 Task: Create an event for  haircut on Friday at 11:00 AM.
Action: Mouse moved to (122, 130)
Screenshot: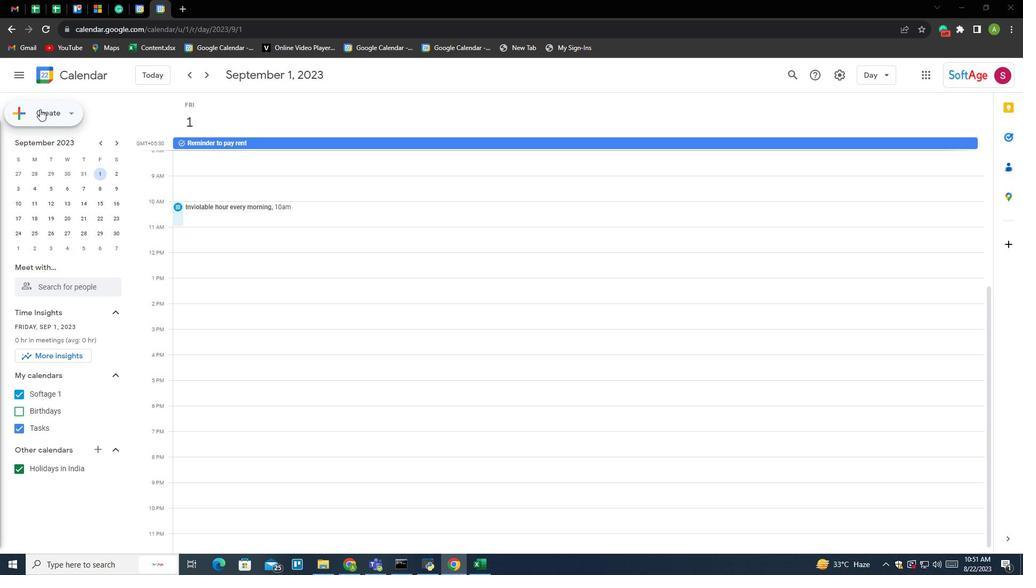 
Action: Mouse pressed left at (122, 130)
Screenshot: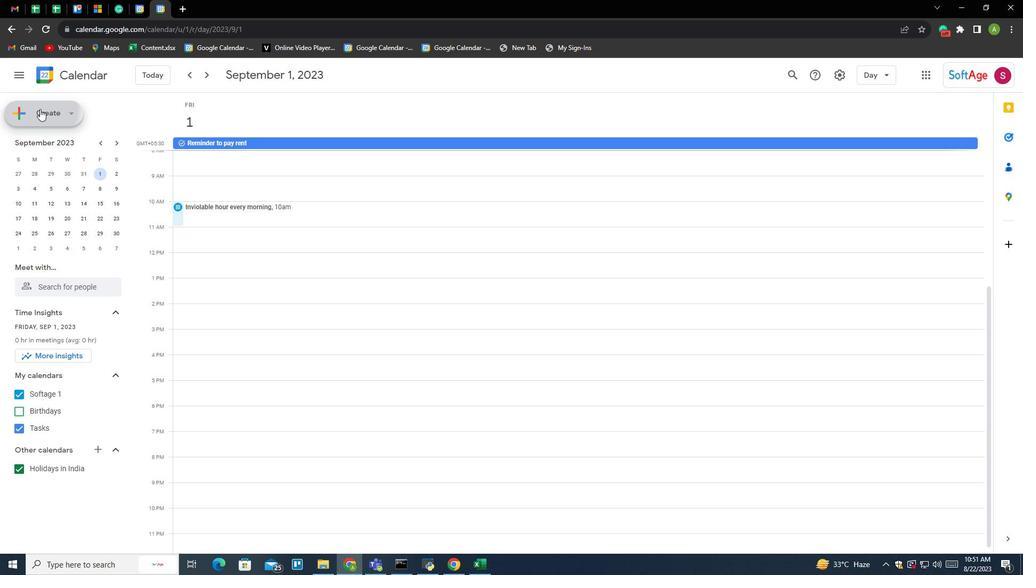 
Action: Mouse moved to (111, 159)
Screenshot: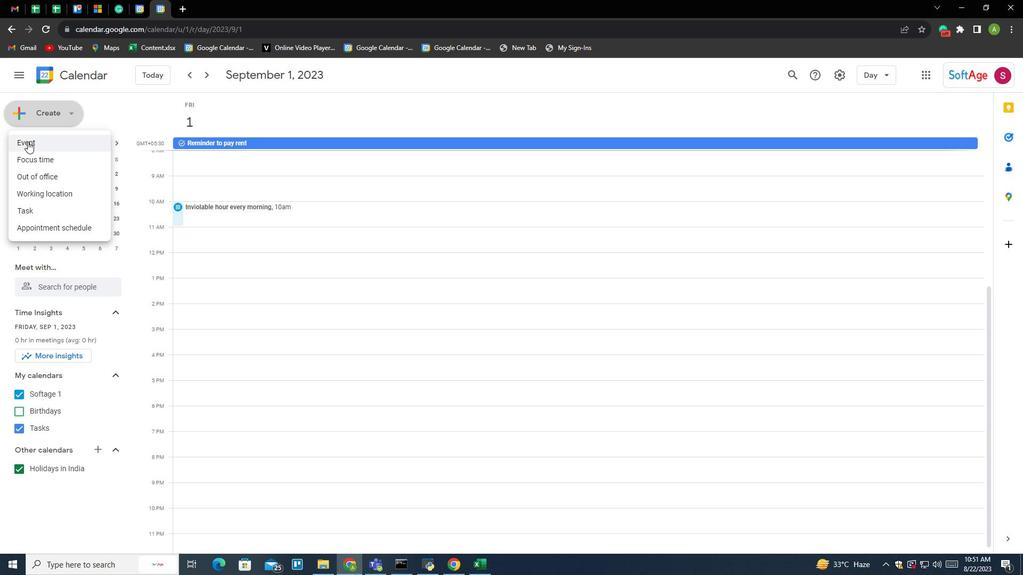 
Action: Mouse pressed left at (111, 159)
Screenshot: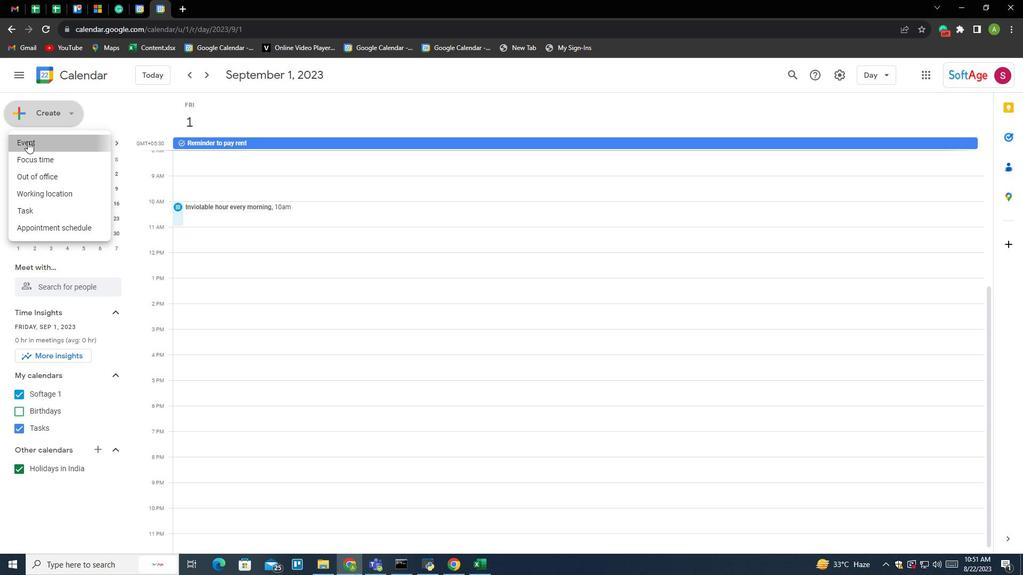 
Action: Mouse moved to (650, 421)
Screenshot: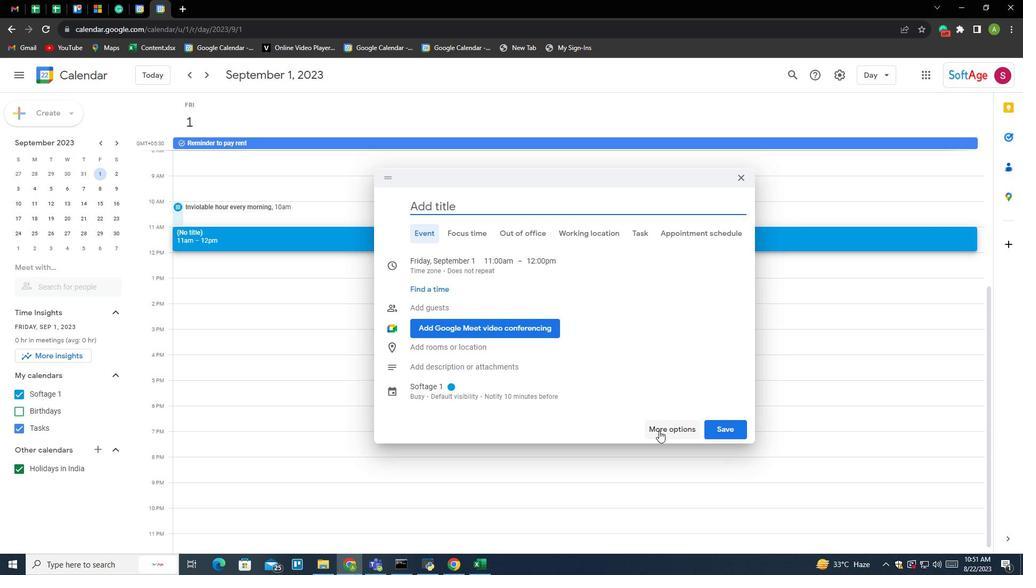 
Action: Mouse pressed left at (650, 421)
Screenshot: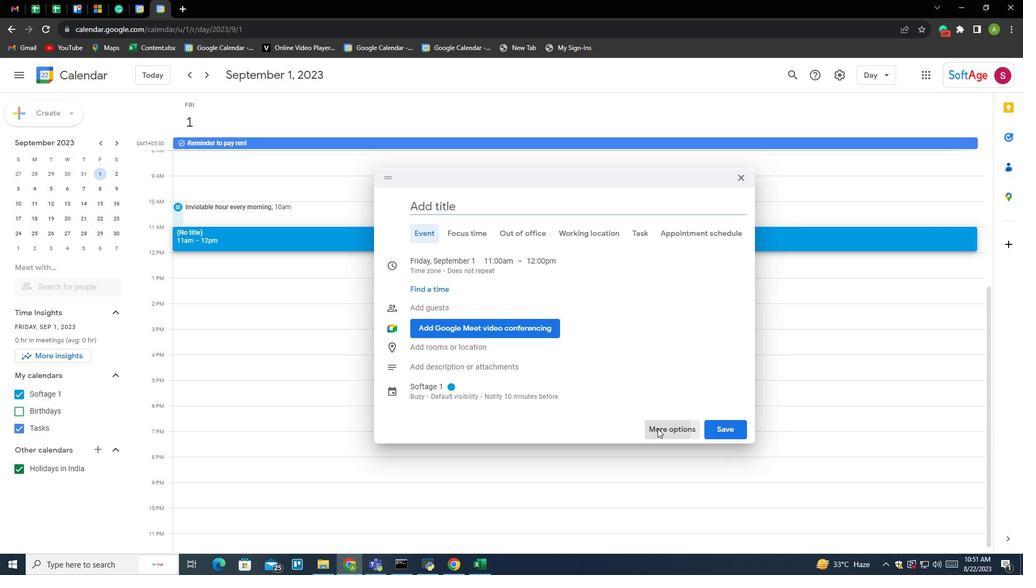 
Action: Mouse moved to (253, 110)
Screenshot: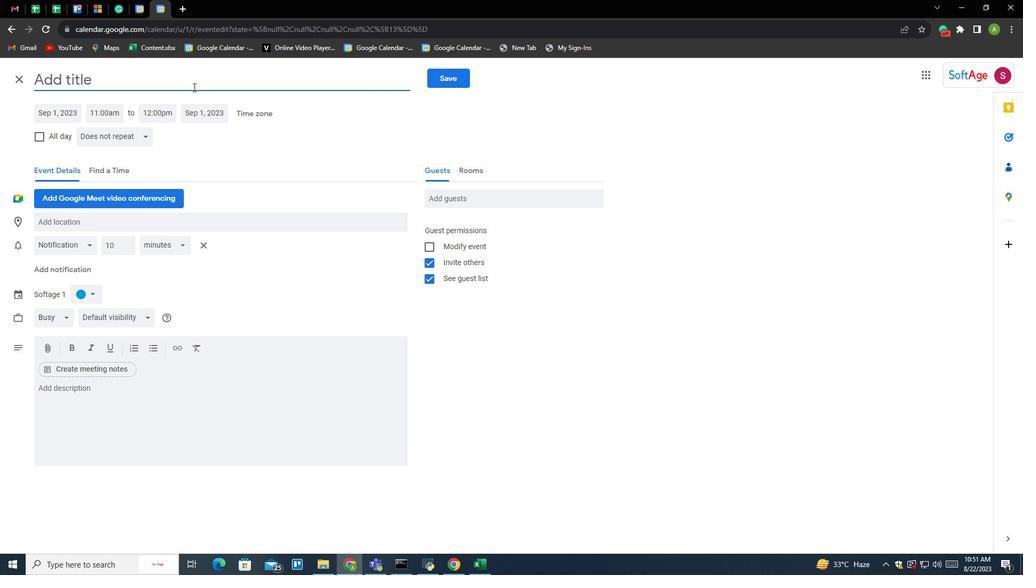 
Action: Mouse pressed left at (253, 110)
Screenshot: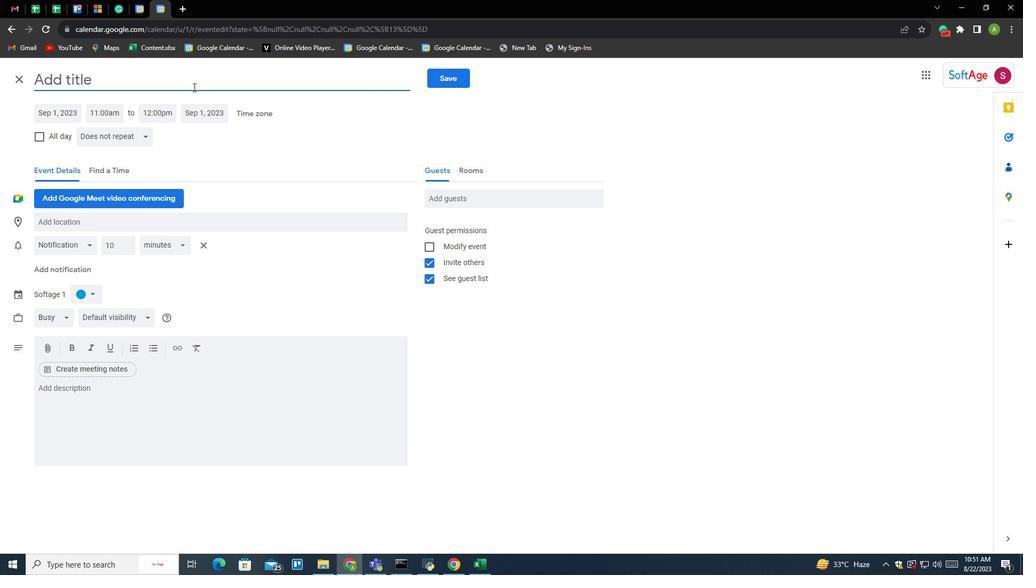 
Action: Key pressed <Key.shift>Hair<Key.space><Key.shift>Salon<Key.space>appointment
Screenshot: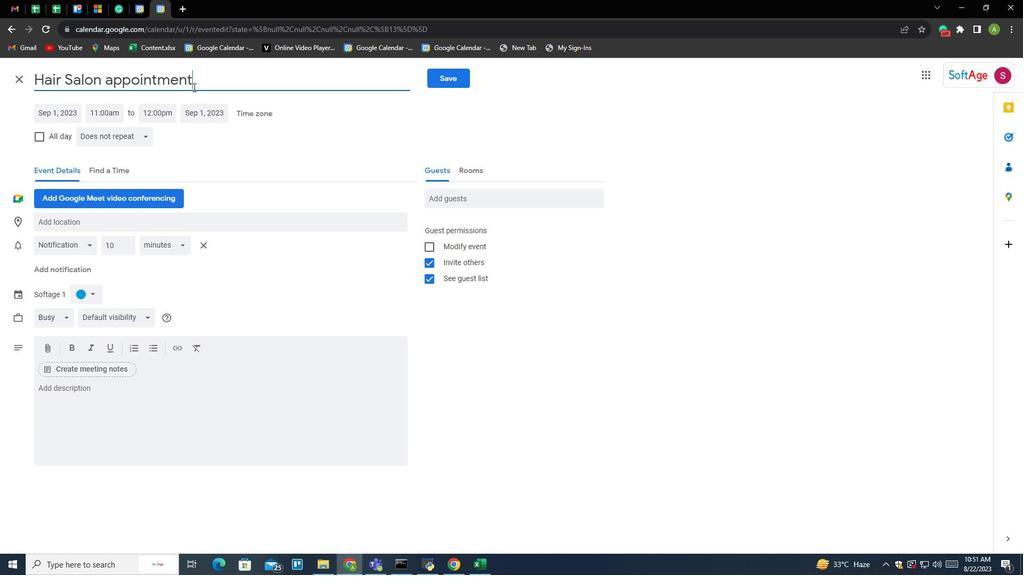
Action: Mouse moved to (140, 136)
Screenshot: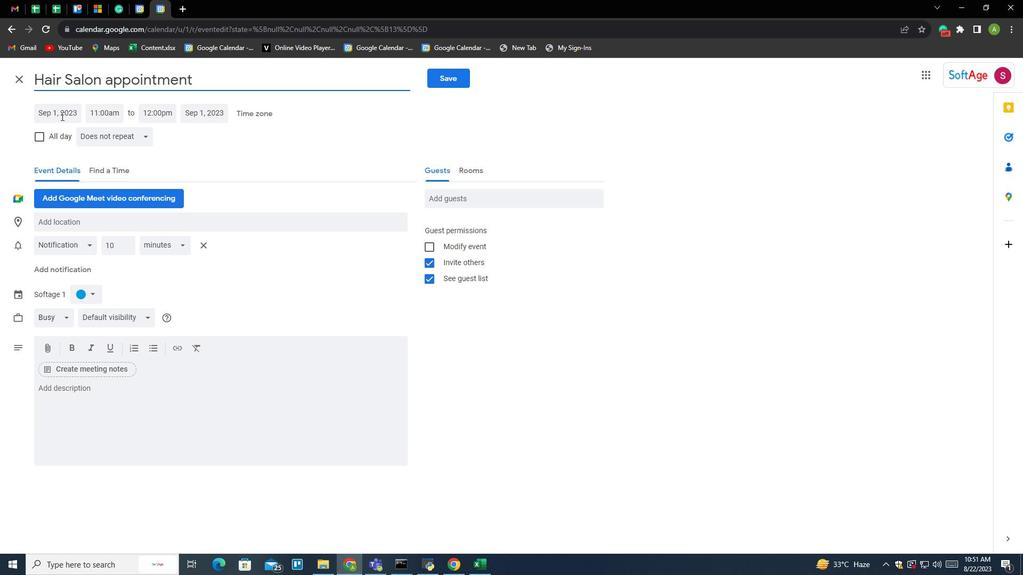
Action: Mouse pressed left at (140, 136)
Screenshot: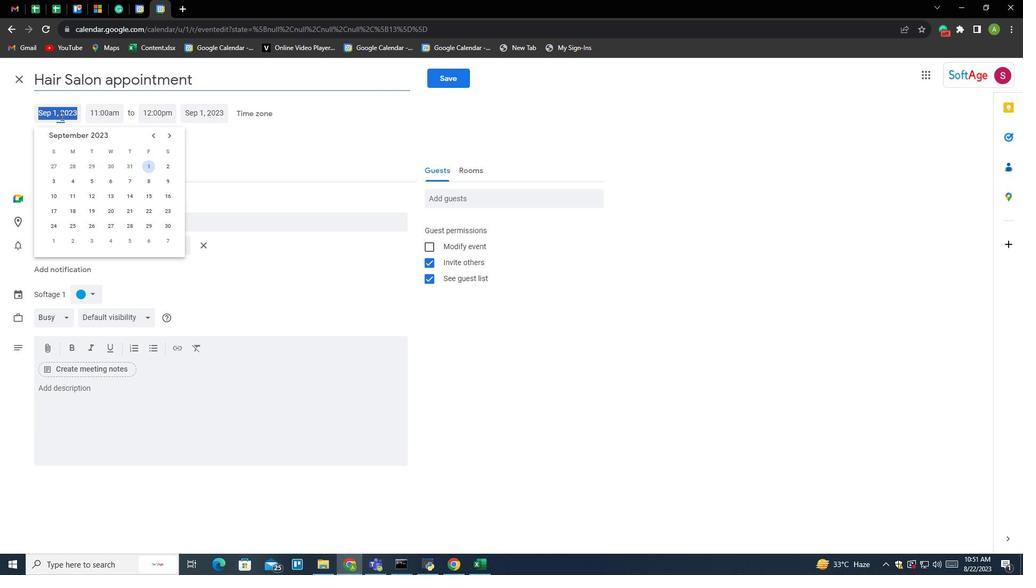 
Action: Mouse moved to (318, 167)
Screenshot: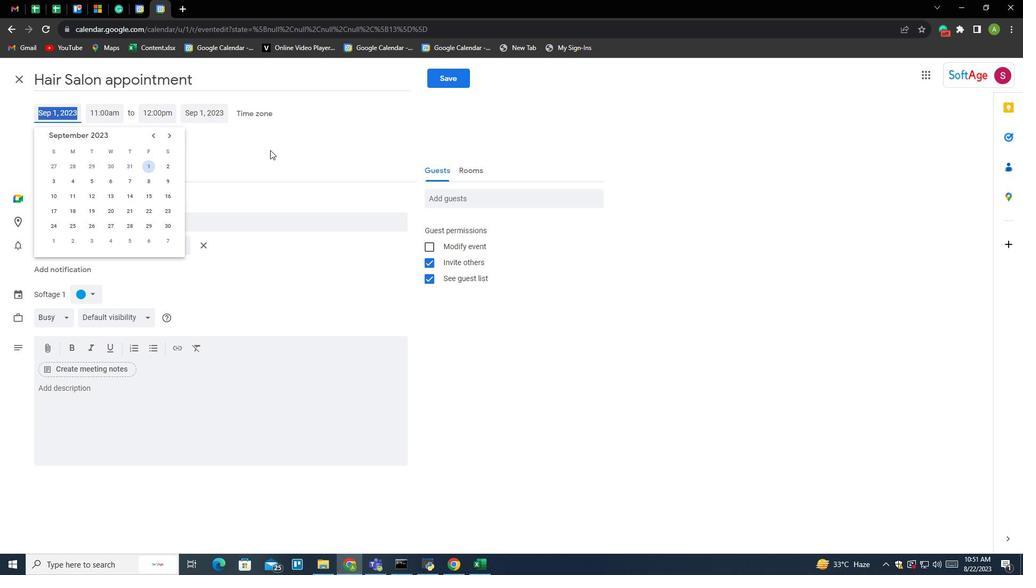 
Action: Mouse pressed left at (318, 167)
Screenshot: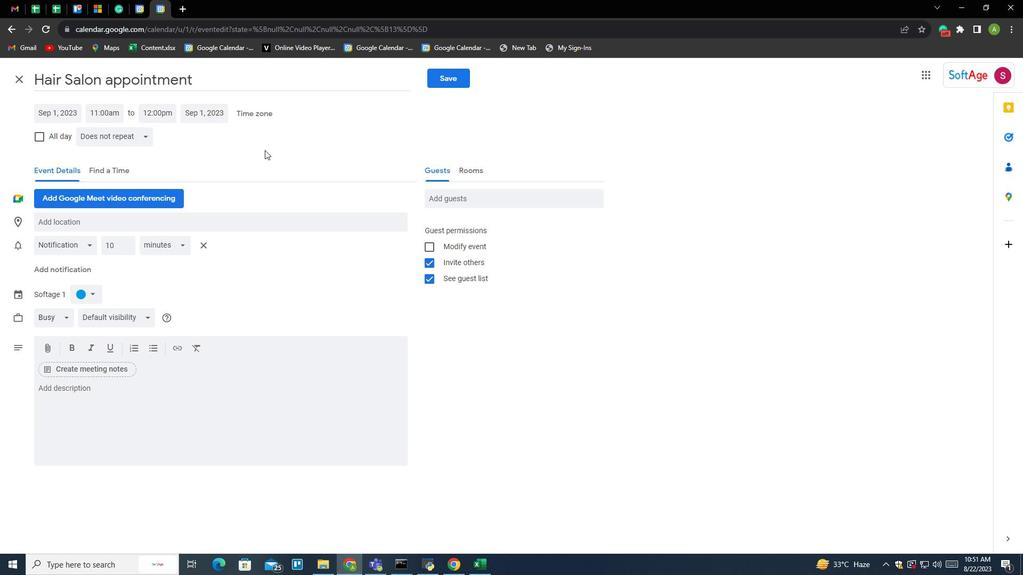 
Action: Mouse moved to (292, 169)
Screenshot: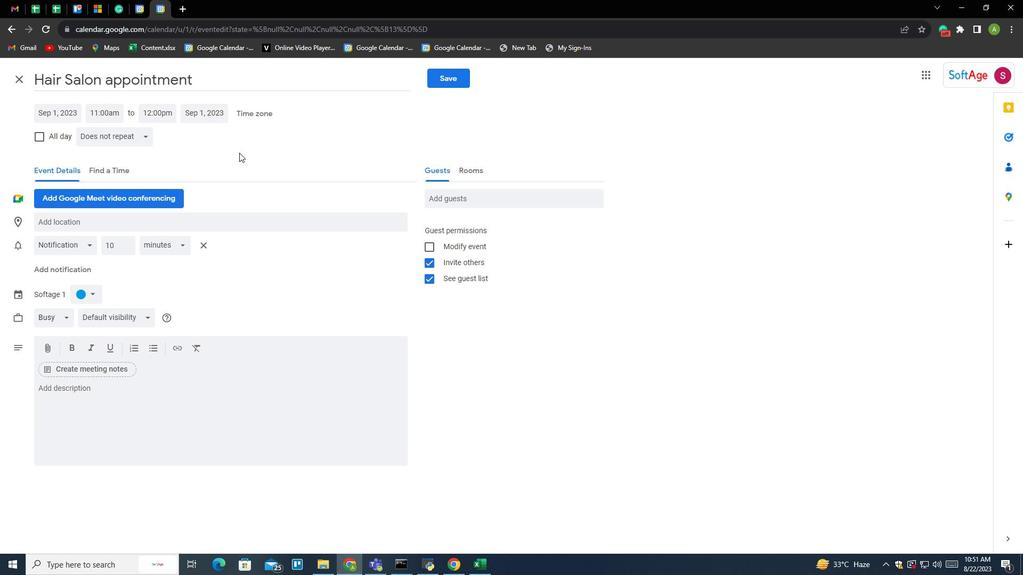 
Action: Mouse pressed left at (292, 169)
Screenshot: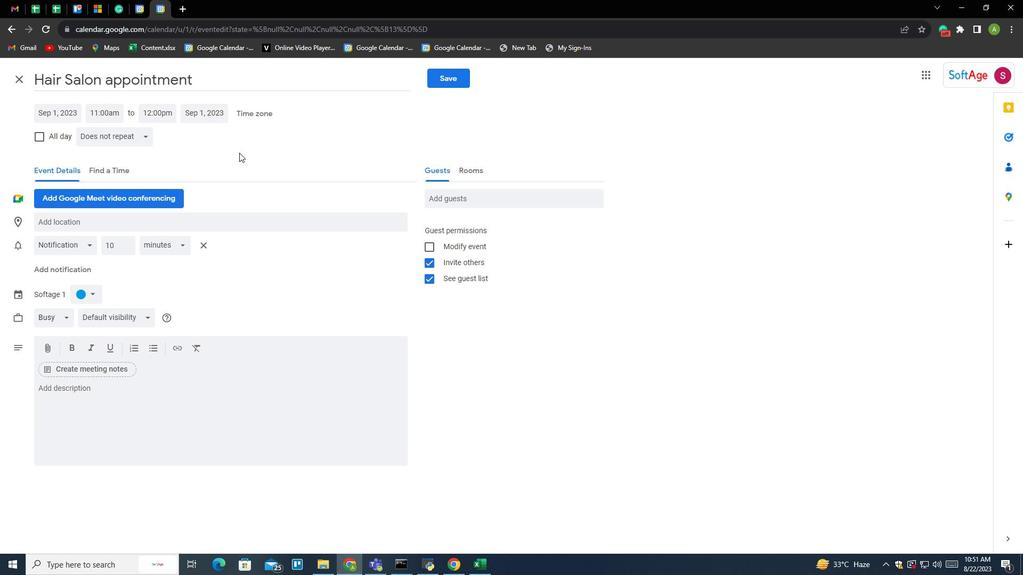 
Action: Mouse moved to (183, 233)
Screenshot: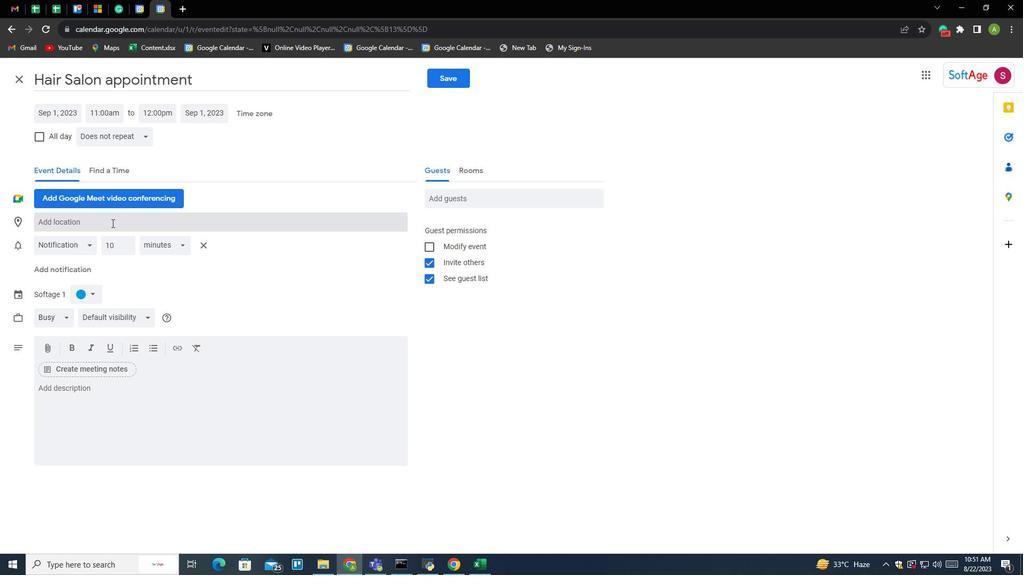 
Action: Mouse pressed left at (183, 233)
Screenshot: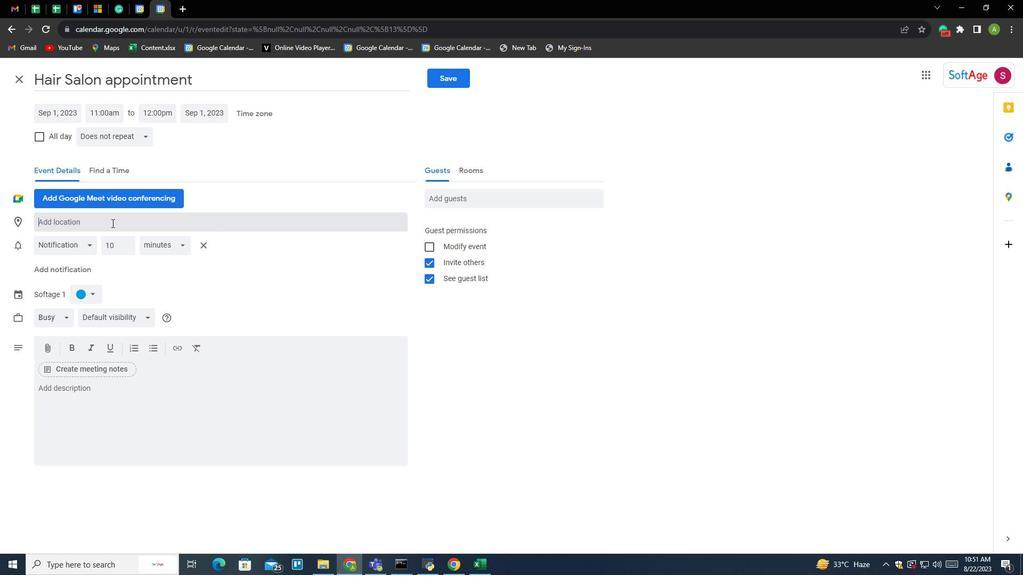 
Action: Key pressed <Key.shift>Cut<Key.space><Key.shift><Key.shift><Key.shift><Key.shift><Key.shift><Key.shift><Key.shift><Key.shift><Key.shift><Key.shift><Key.shift><Key.shift><Key.shift><Key.shift><Key.shift><Key.shift><Key.shift>&<Key.space><Key.shift>Sah<Key.backspace><Key.backspace>have<Key.down><Key.enter>
Screenshot: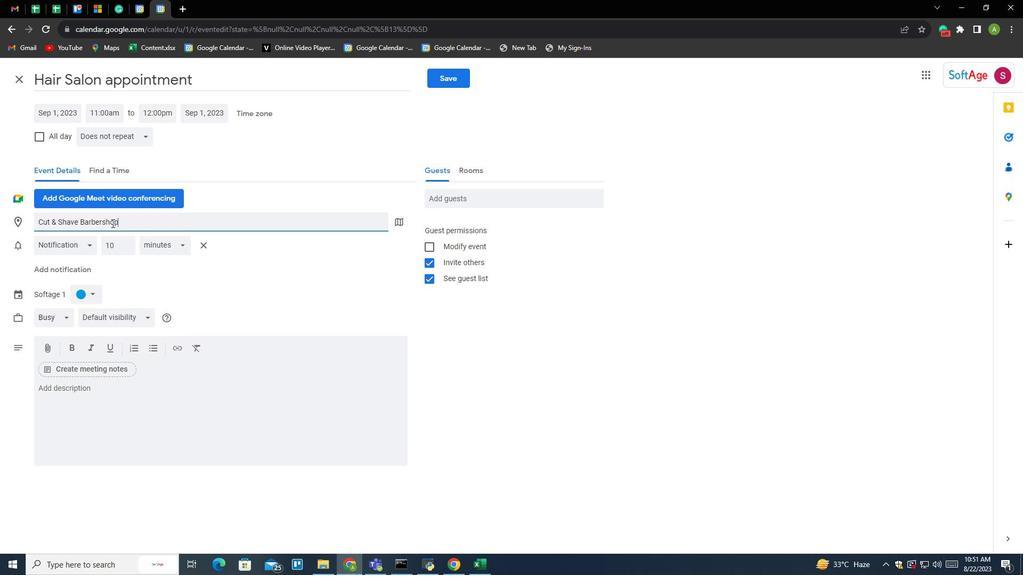 
Action: Mouse moved to (168, 300)
Screenshot: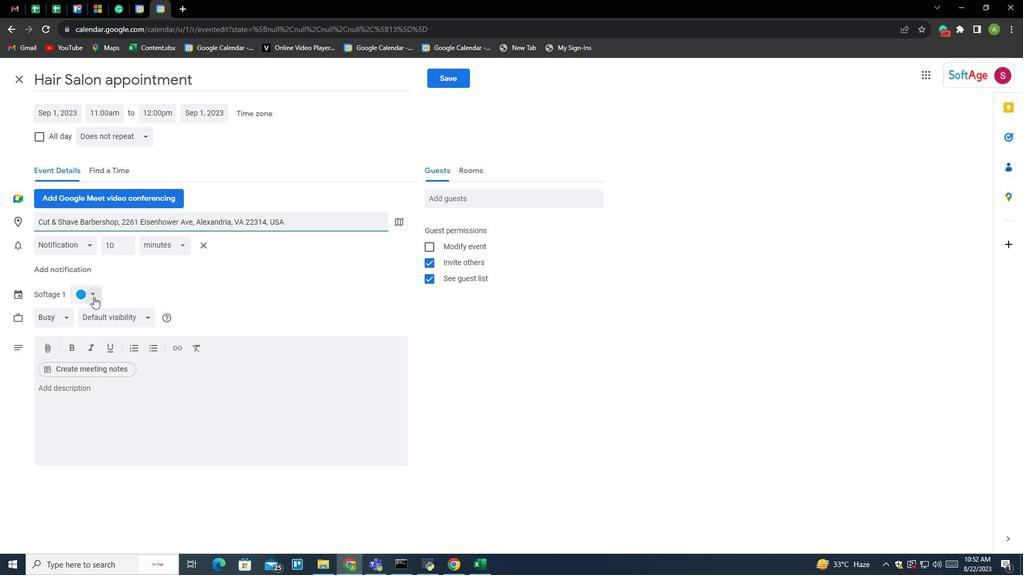 
Action: Mouse pressed left at (168, 300)
Screenshot: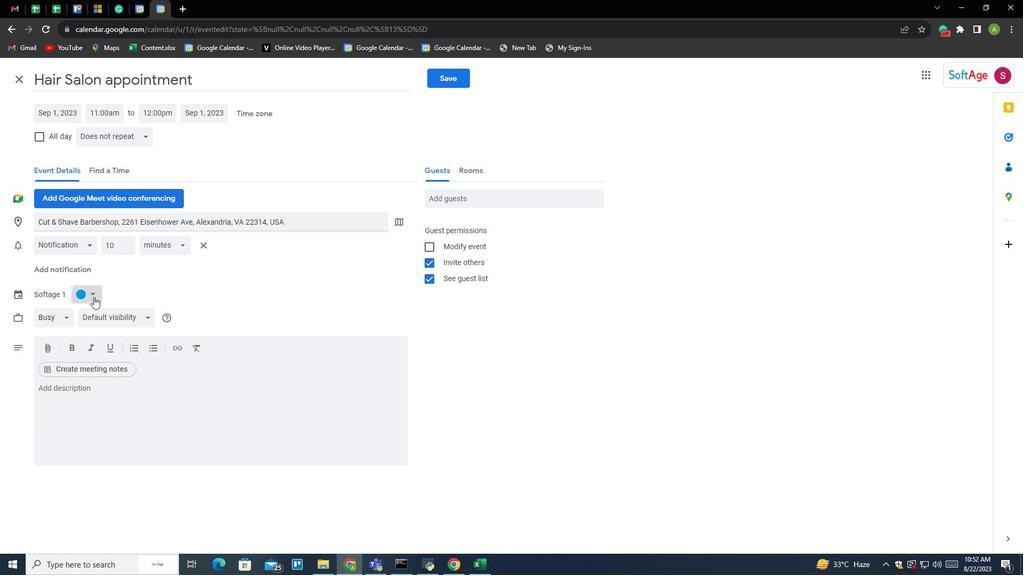 
Action: Mouse moved to (169, 312)
Screenshot: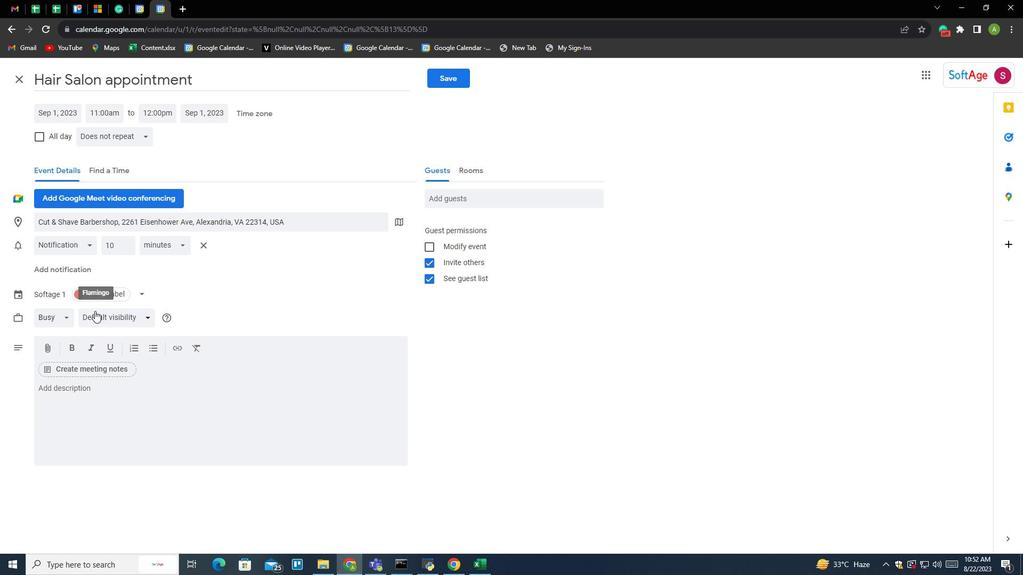 
Action: Mouse pressed left at (169, 312)
Screenshot: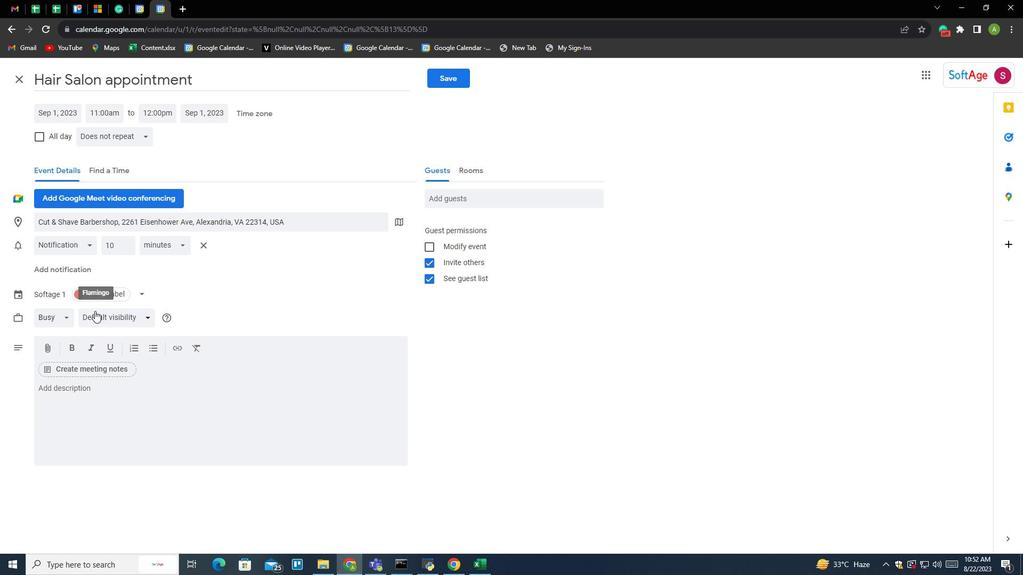 
Action: Mouse moved to (176, 296)
Screenshot: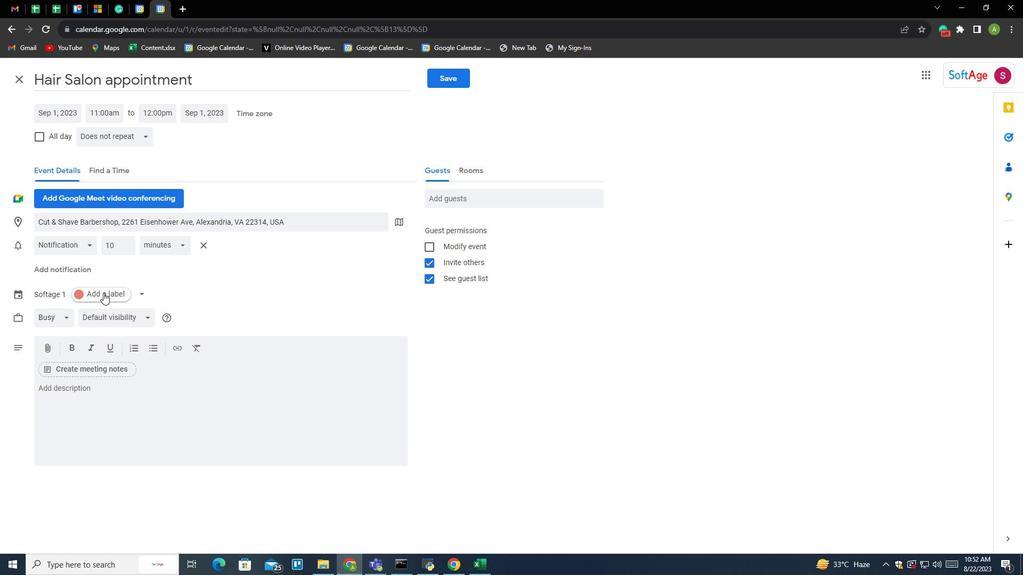 
Action: Mouse pressed left at (176, 296)
Screenshot: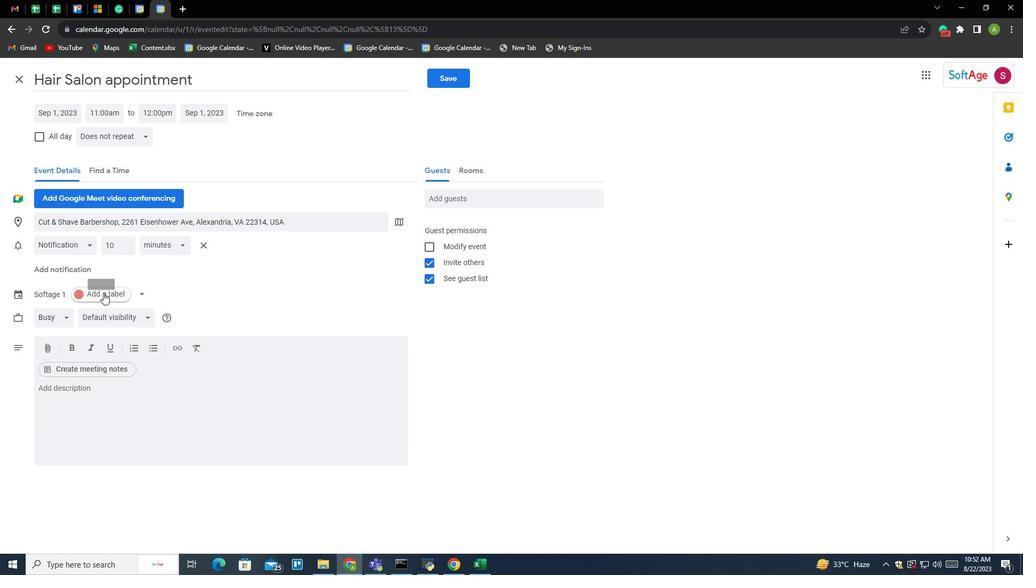 
Action: Mouse moved to (599, 380)
Screenshot: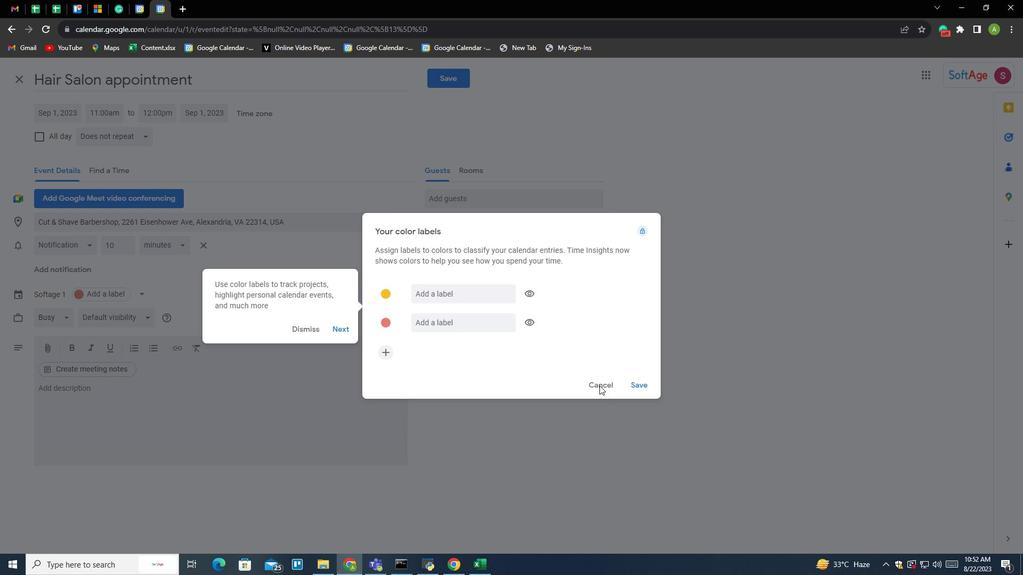 
Action: Mouse pressed left at (599, 380)
Screenshot: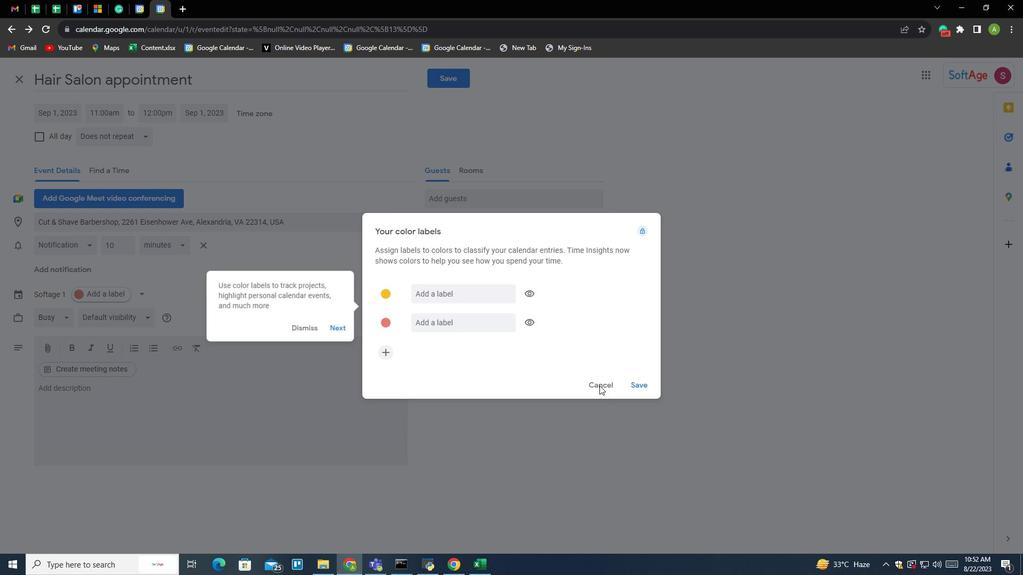 
Action: Mouse moved to (462, 323)
Screenshot: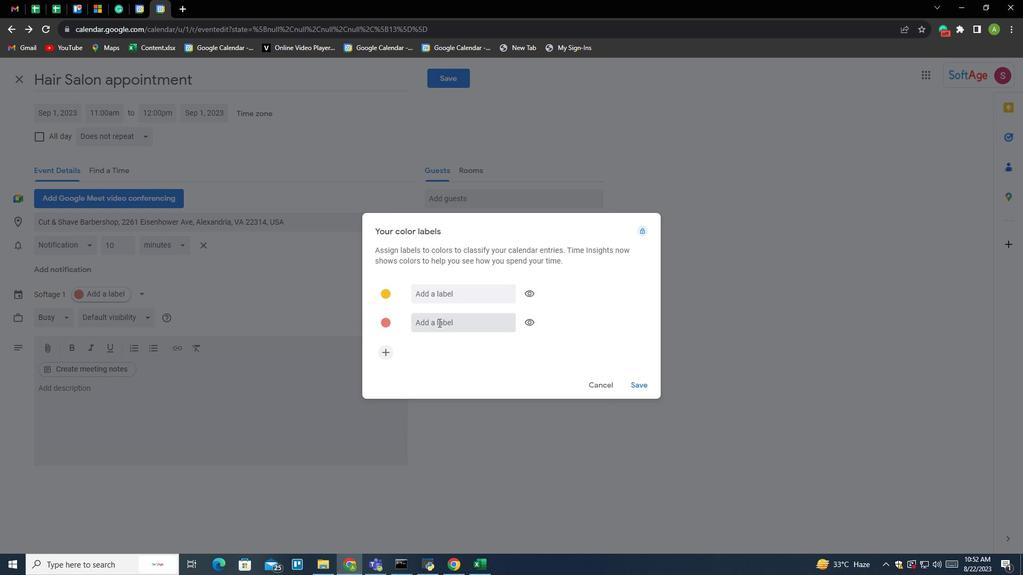 
Action: Mouse pressed left at (462, 323)
Screenshot: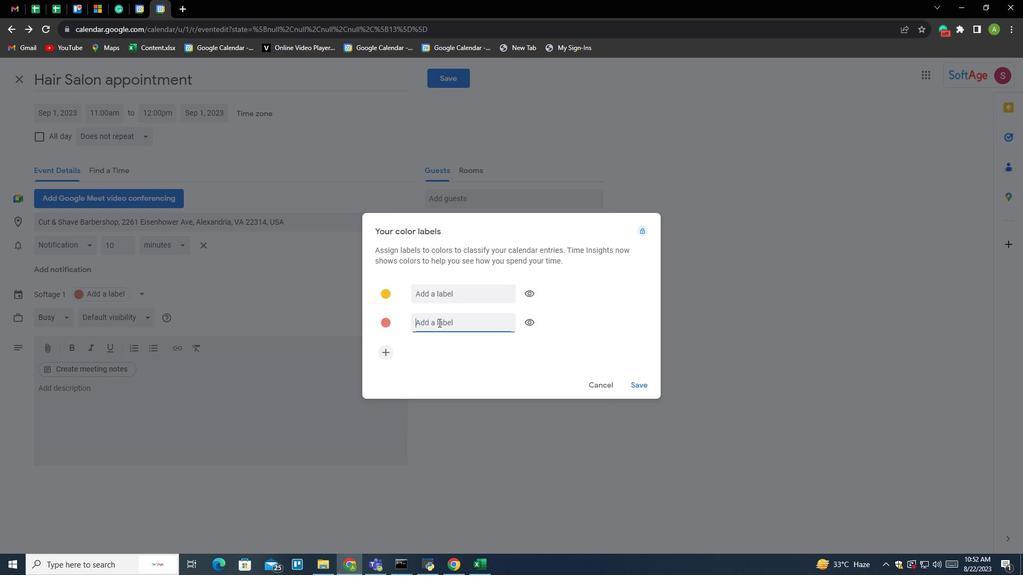 
Action: Mouse moved to (456, 320)
Screenshot: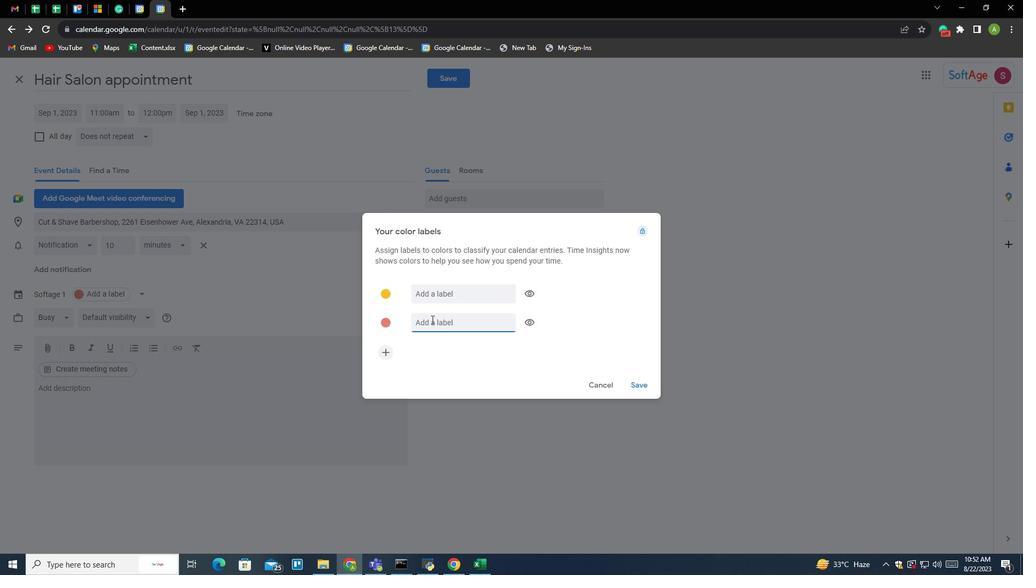 
Action: Key pressed <Key.shift>Imprtant
Screenshot: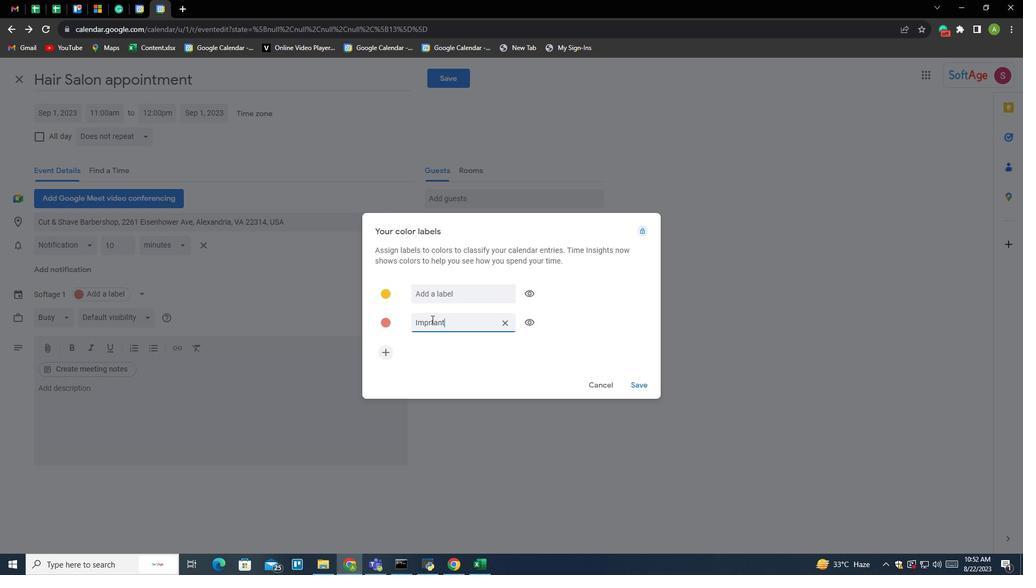 
Action: Mouse moved to (451, 322)
Screenshot: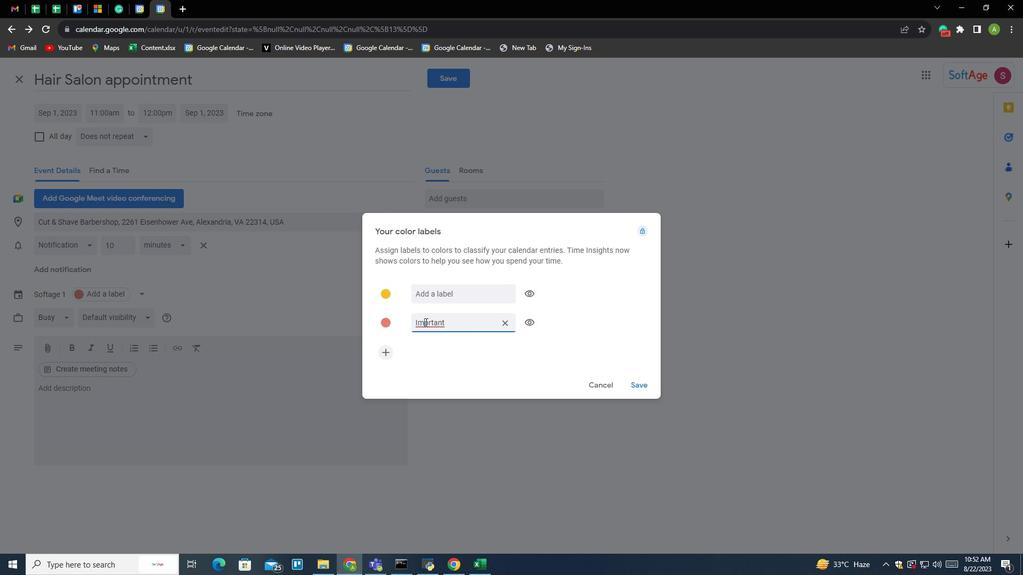 
Action: Mouse pressed left at (451, 322)
Screenshot: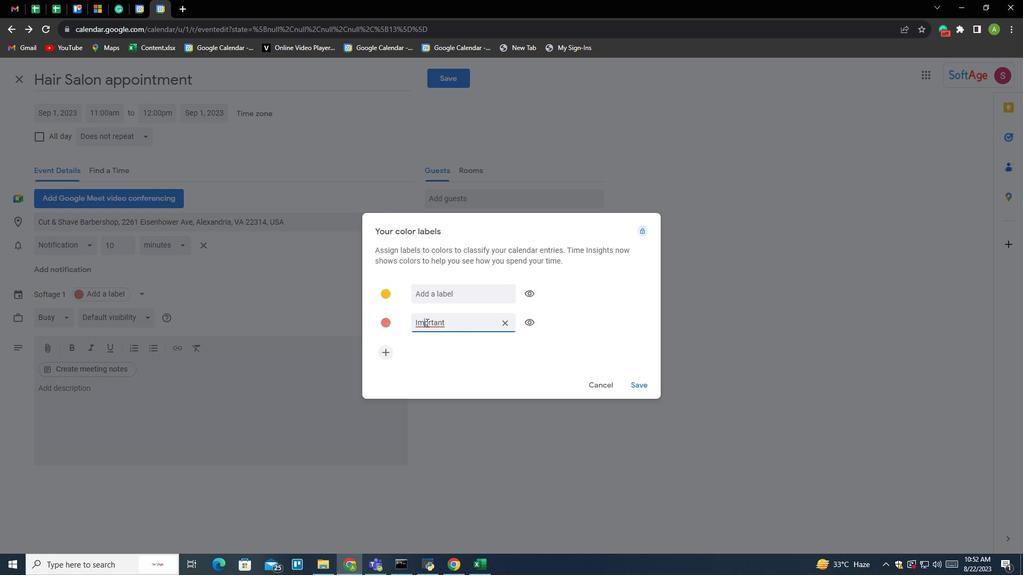 
Action: Mouse moved to (459, 327)
Screenshot: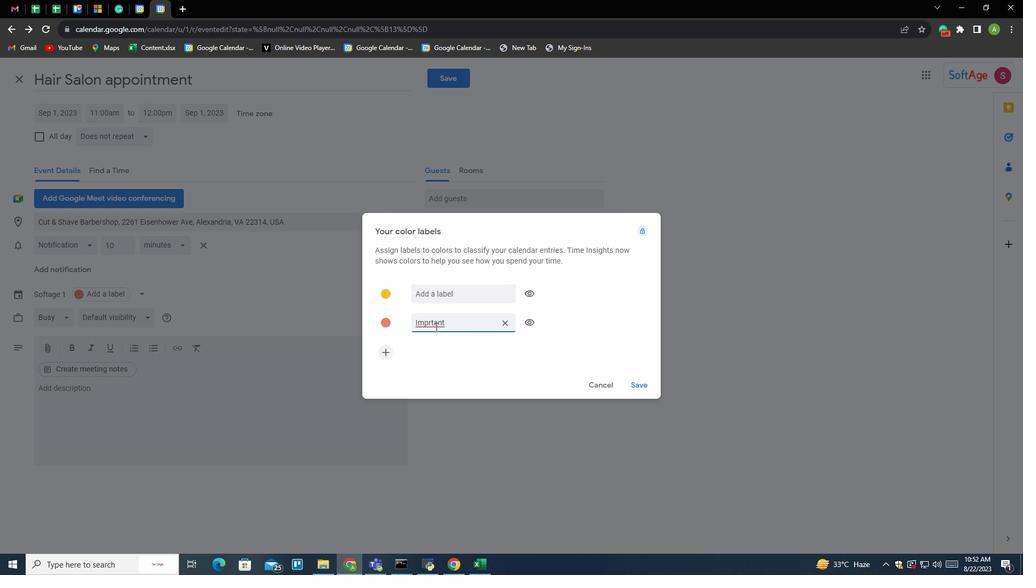 
Action: Key pressed <Key.right>o
Screenshot: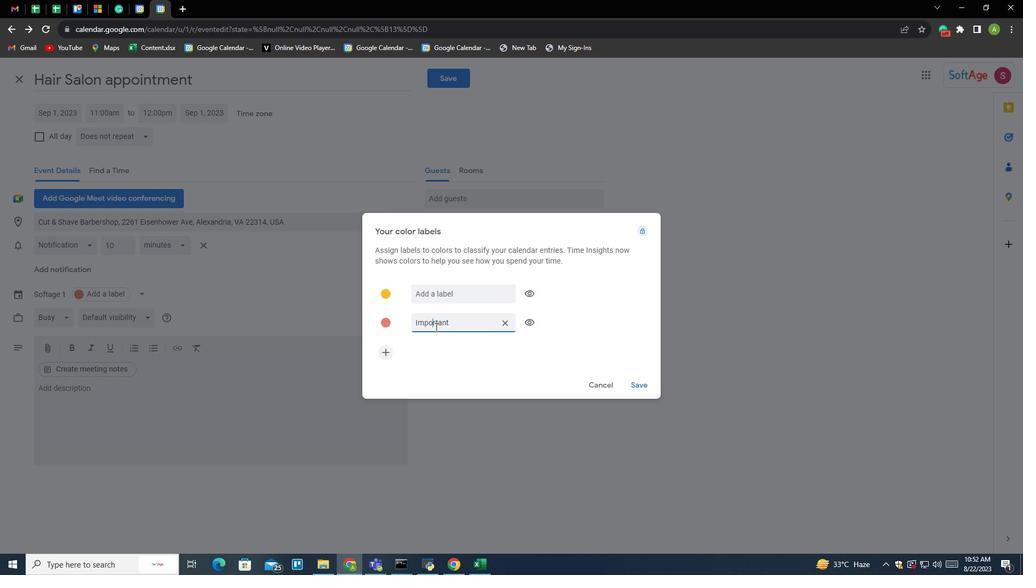 
Action: Mouse moved to (629, 338)
Screenshot: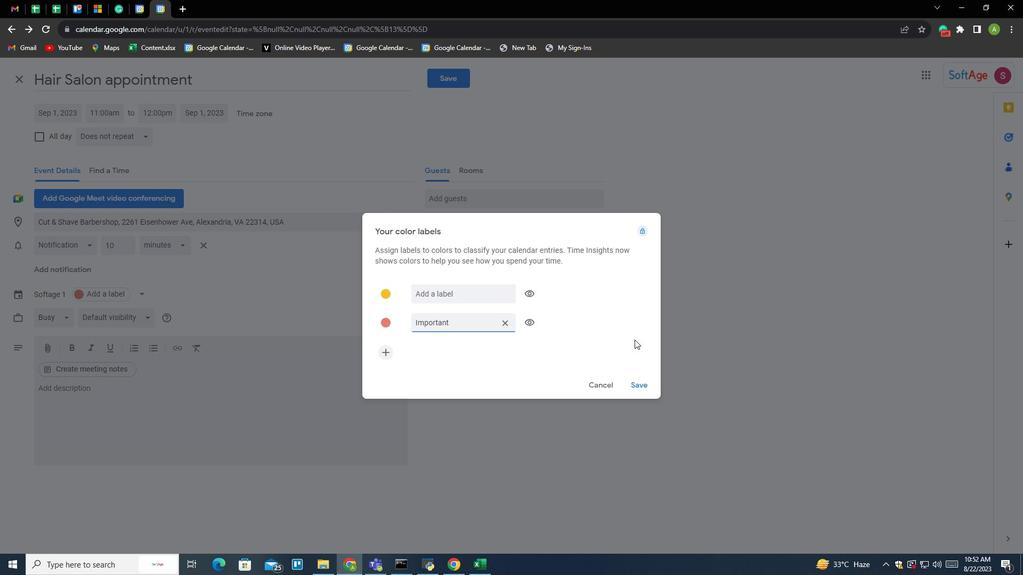 
Action: Mouse pressed left at (629, 338)
Screenshot: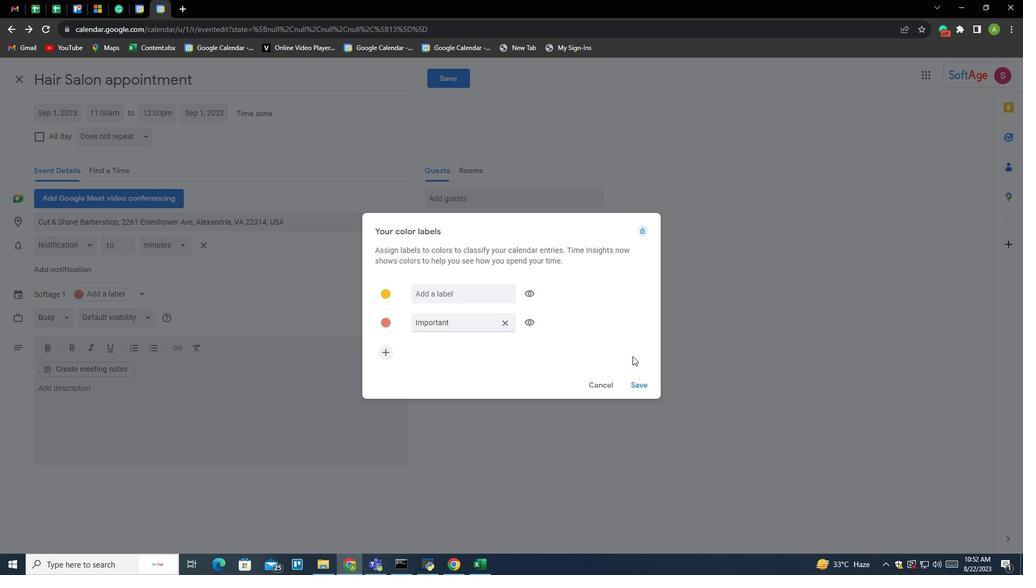 
Action: Mouse moved to (630, 382)
Screenshot: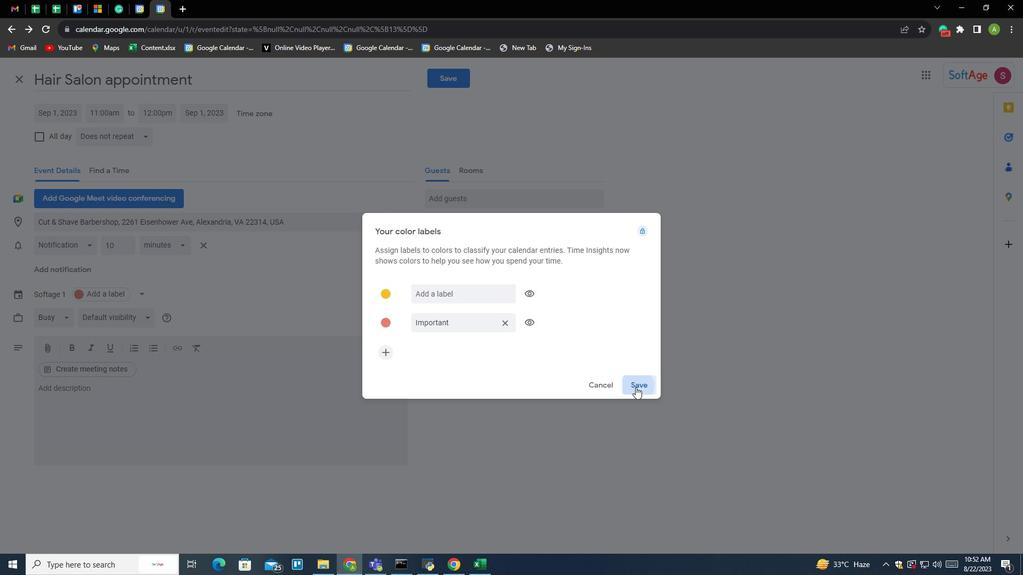 
Action: Mouse pressed left at (630, 382)
Screenshot: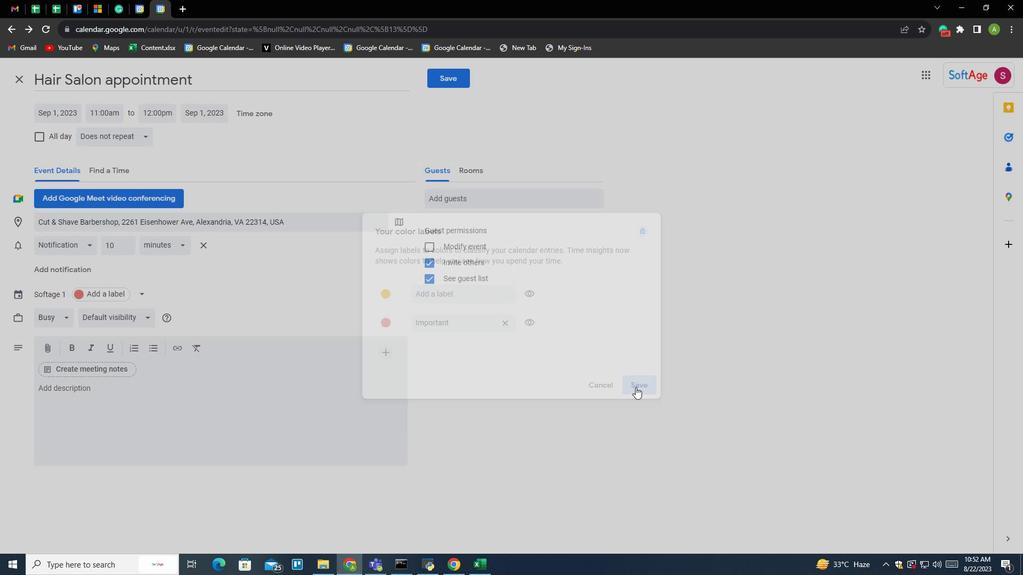 
Action: Mouse moved to (161, 380)
Screenshot: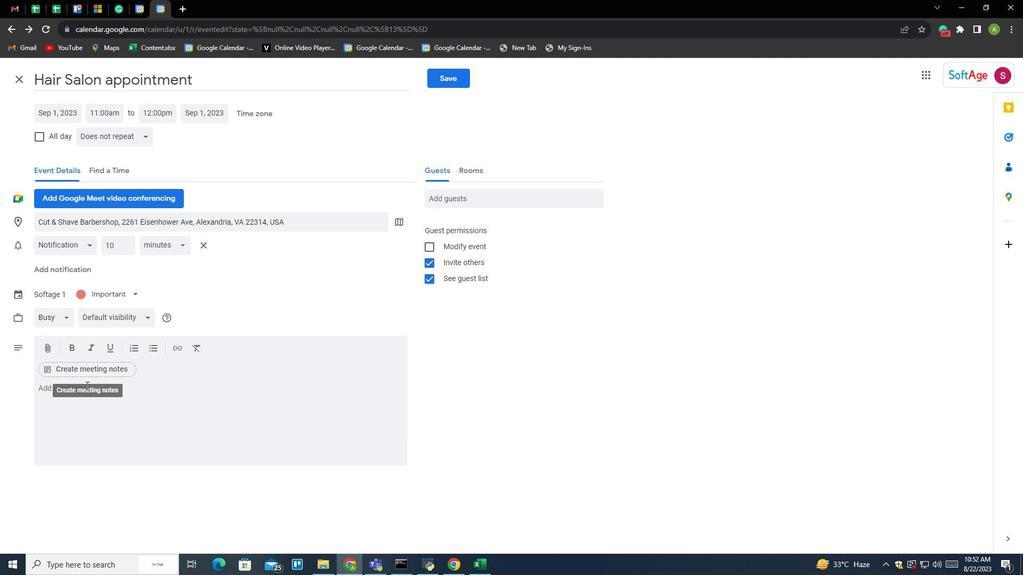 
Action: Mouse pressed left at (161, 380)
Screenshot: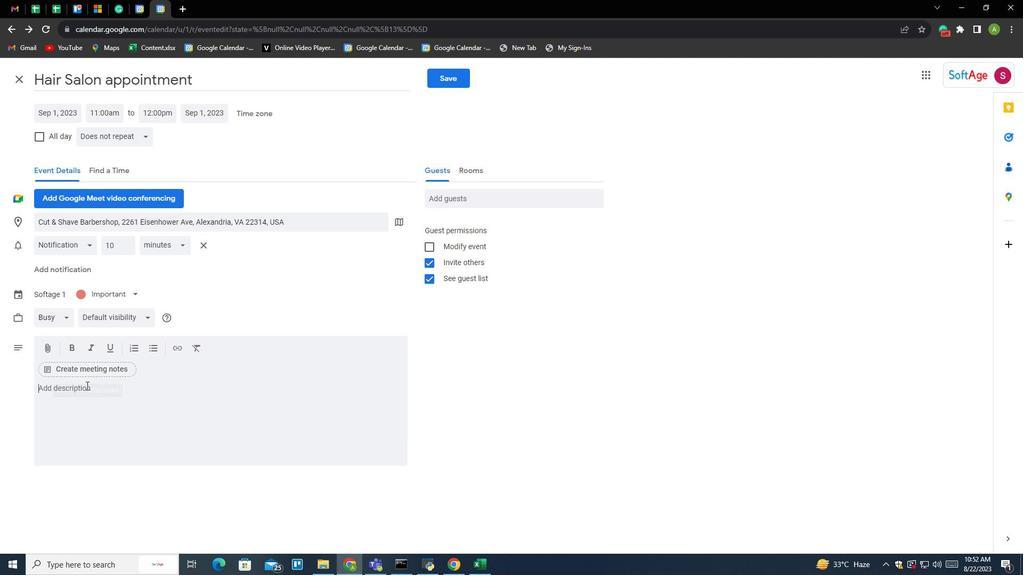 
Action: Key pressed <Key.shift>Call<Key.space>the<Key.space><Key.shift>Hair<Key.space><Key.shift>Salon<Key.shift>:<Key.space><Key.shift>Look<Key.space>up<Key.space>phone<Key.space>number<Key.space>of<Key.space>the<Key.space>hair<Key.space>salon<Key.space>you<Key.space>want<Key.space>to<Key.space>i<Key.backspace>cis<Key.backspace><Key.backspace><Key.backspace>vist<Key.backspace>it<Key.space>and<Key.space>give<Key.space>them<Key.space>a<Key.space>ac<Key.backspace><Key.backspace>call.<Key.enter><Key.shift>Request<Key.space>the<Key.space><Key.shift>Appoin<Key.backspace>tmetn<Key.backspace><Key.backspace><Key.backspace><Key.backspace>ment<Key.shift>L<Key.backspace><Key.shift>:<Key.space><Key.backspace><Key.backspace><Key.backspace><Key.backspace><Key.backspace><Key.backspace>ment<Key.shift>:<Key.space><Key.backspace><Key.backspace><Key.backspace><Key.backspace><Key.backspace><Key.backspace><Key.backspace>ntment<Key.shift>:<Key.space><Key.shift>When<Key.space>you<Key.space>call<Key.backspace><Key.backspace><Key.backspace>all,<Key.space>let<Key.space>them<Key.space>know<Key.space>you;d<Key.backspace><Key.backspace>'dre<Key.backspace><Key.backspace><Key.backspace>re<Key.space>interested<Key.space>in<Key.space><Key.shift><Key.shift><Key.shift><Key.shift><Key.shift><Key.shift><Key.shift><Key.shift><Key.shift><Key.shift><Key.shift>(<Key.shift>Friday<Key.space>at<Key.space>11<Key.shift_r>:
Screenshot: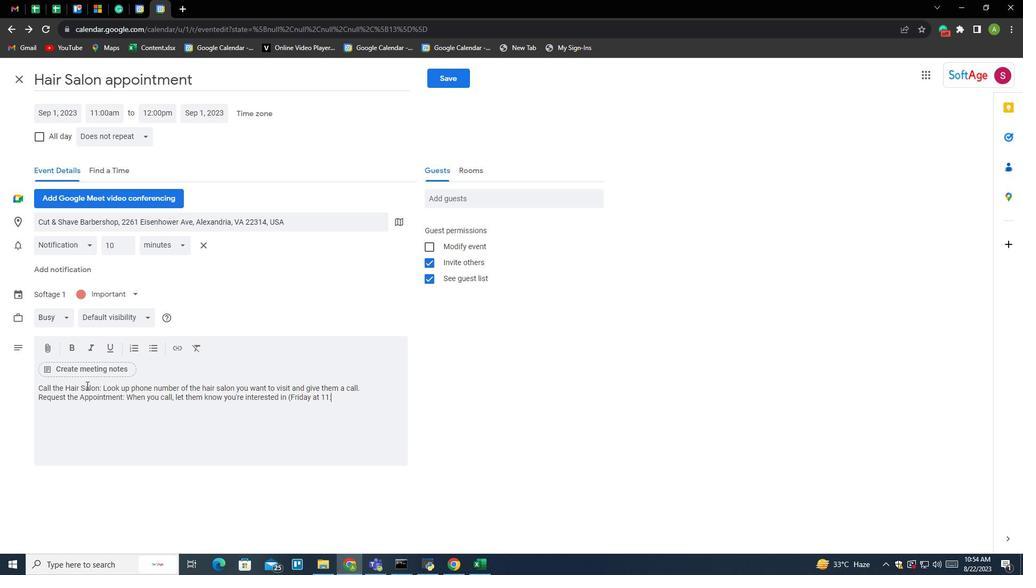 
Action: Mouse moved to (162, 380)
Screenshot: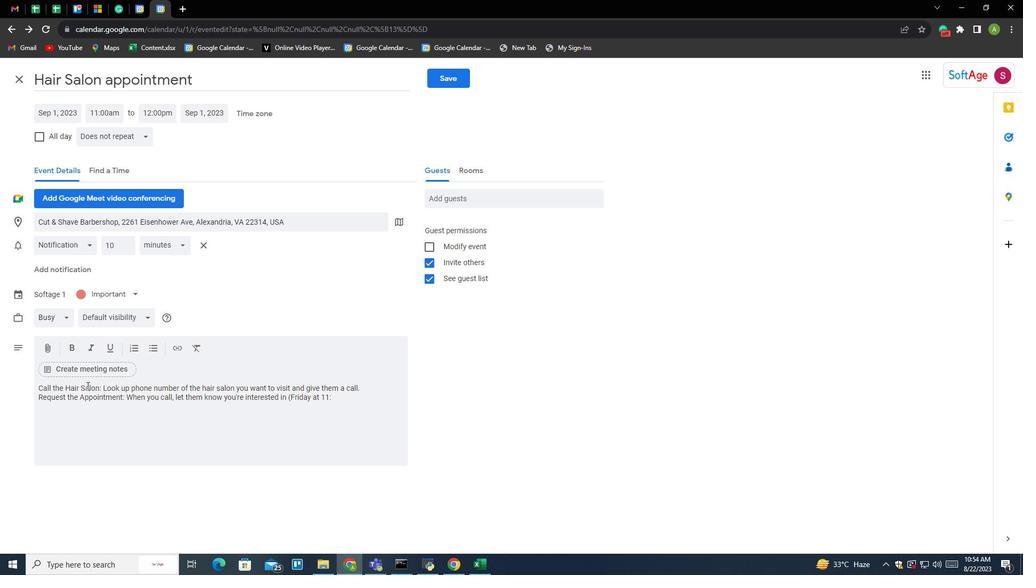 
Action: Key pressed 00<Key.space><Key.shift>AM<Key.shift>).
Screenshot: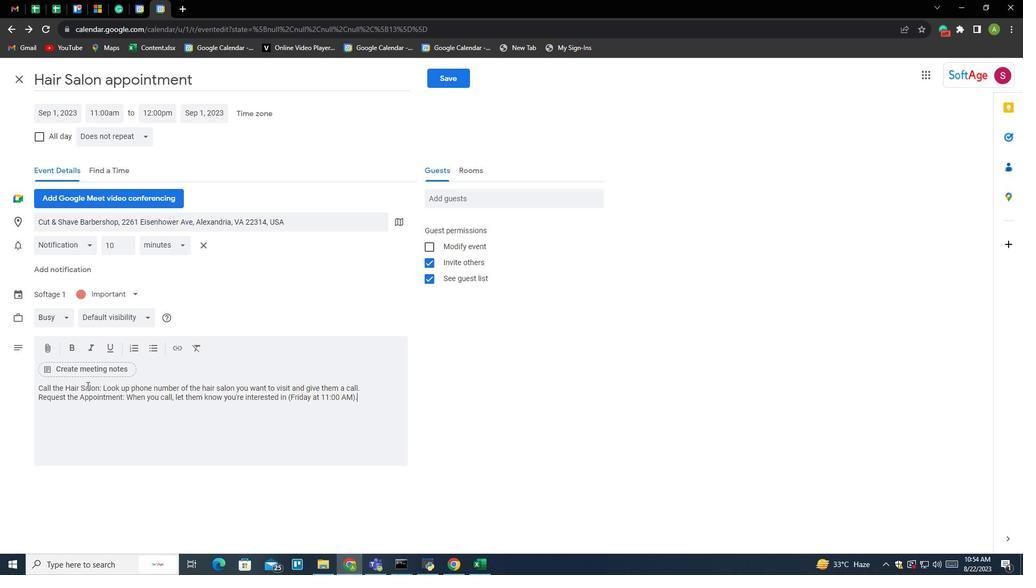 
Action: Mouse moved to (459, 250)
Screenshot: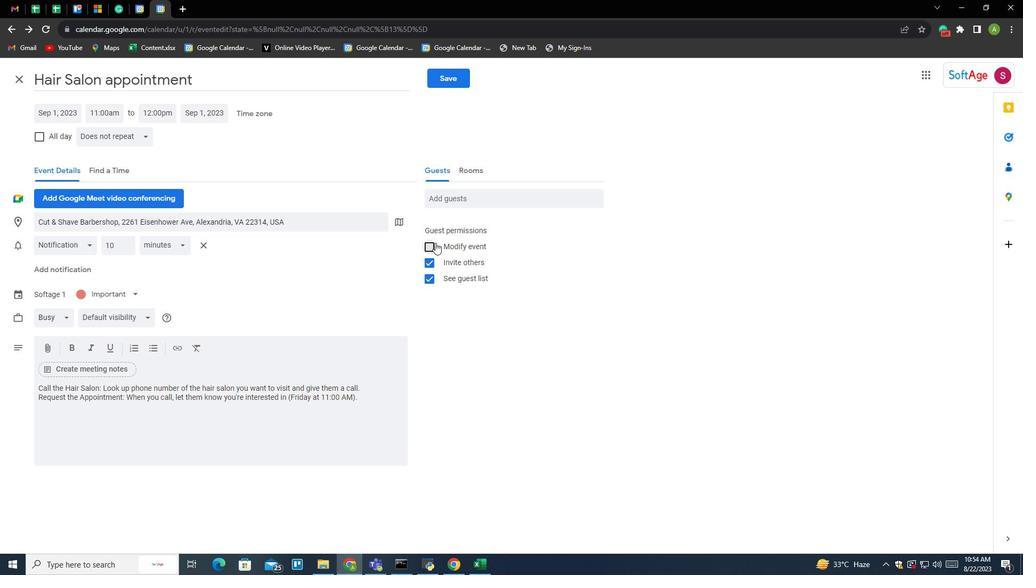
Action: Mouse pressed left at (459, 250)
Screenshot: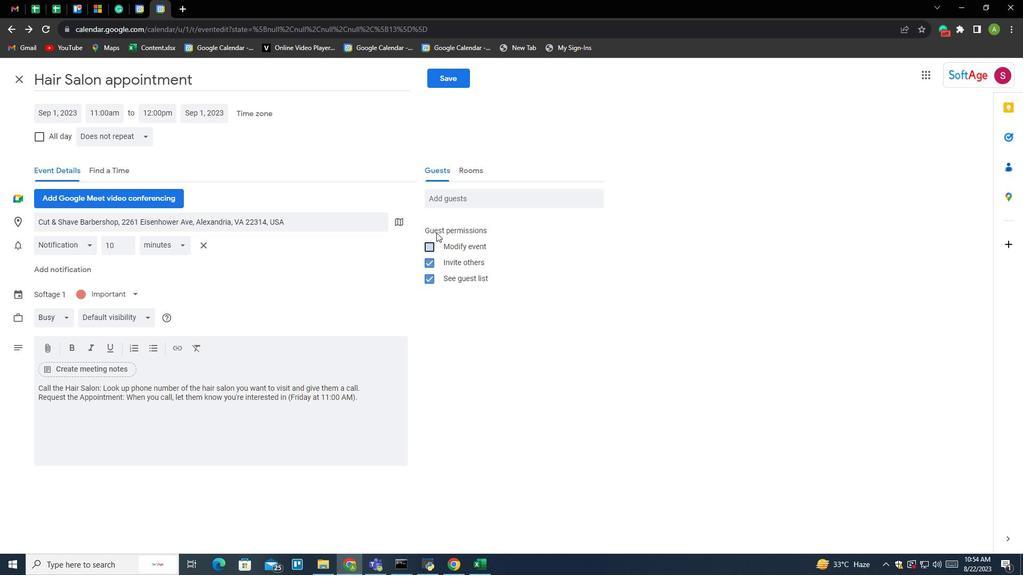 
Action: Mouse moved to (469, 220)
Screenshot: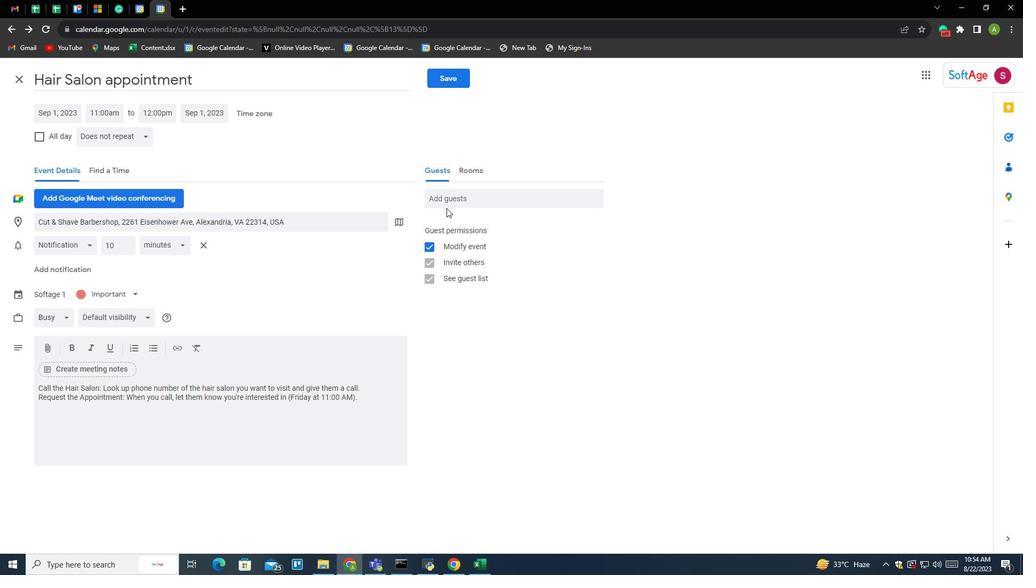 
Action: Mouse pressed left at (469, 220)
Screenshot: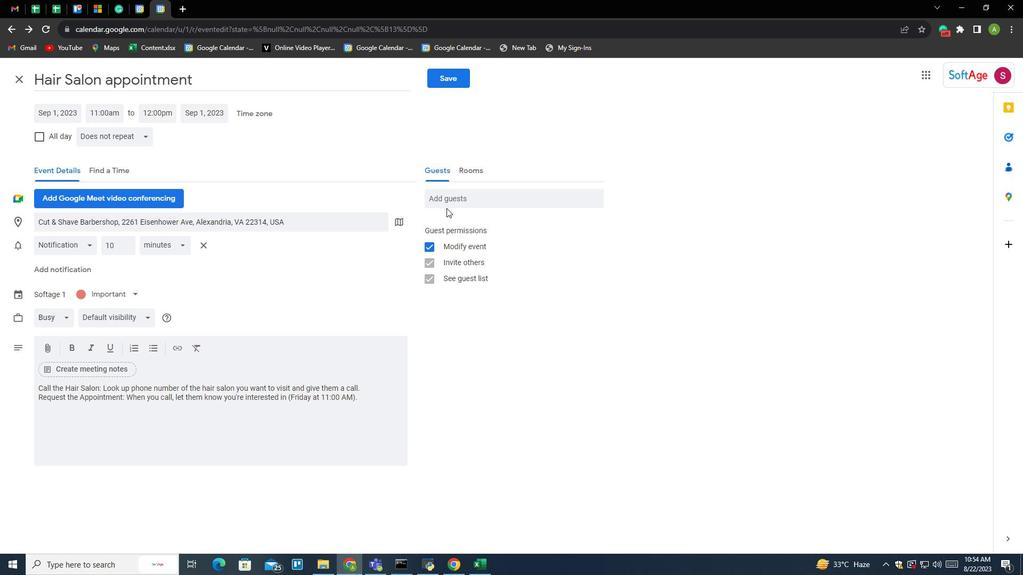 
Action: Mouse moved to (469, 208)
Screenshot: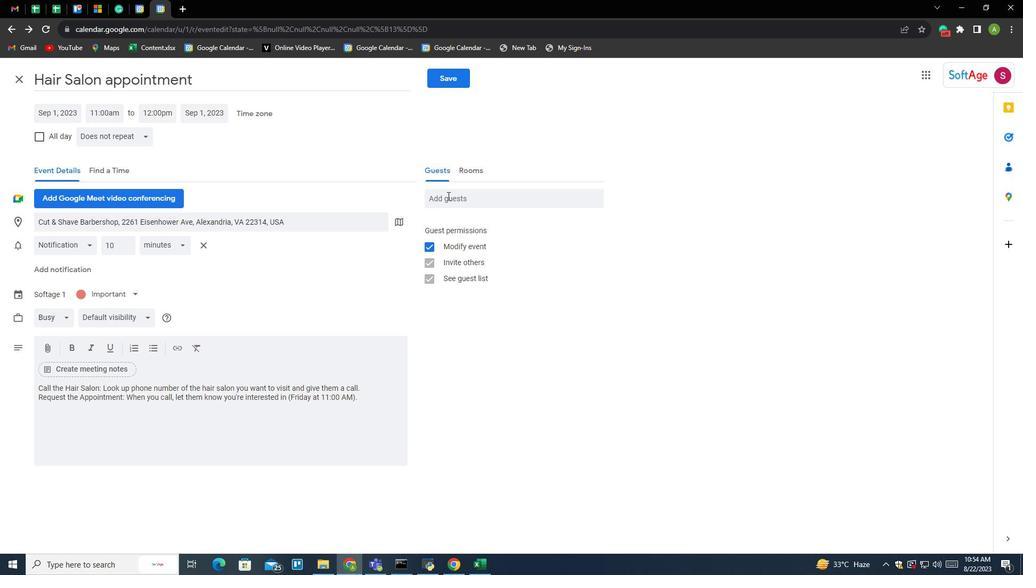 
Action: Mouse pressed left at (469, 208)
Screenshot: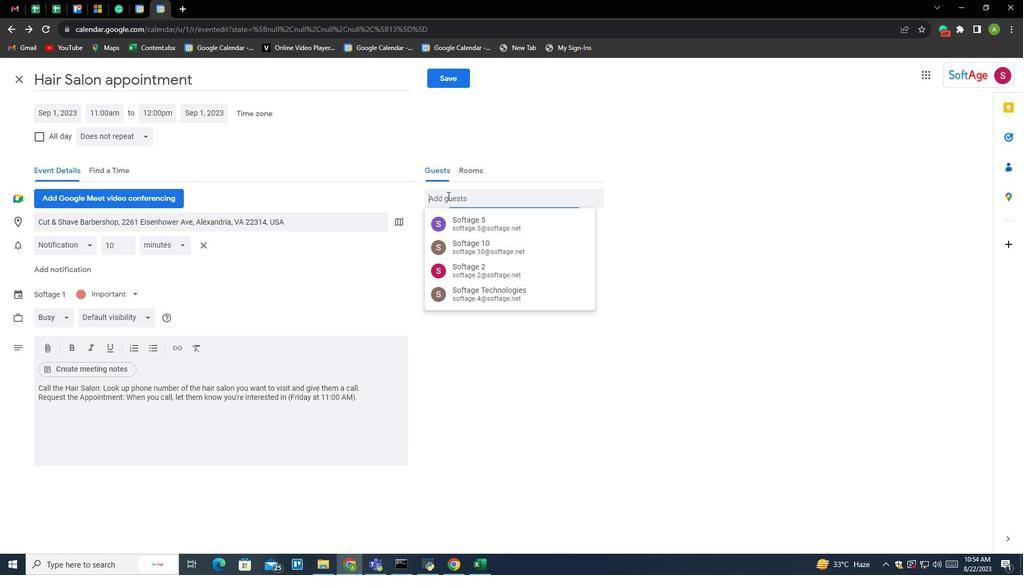 
Action: Mouse moved to (468, 205)
Screenshot: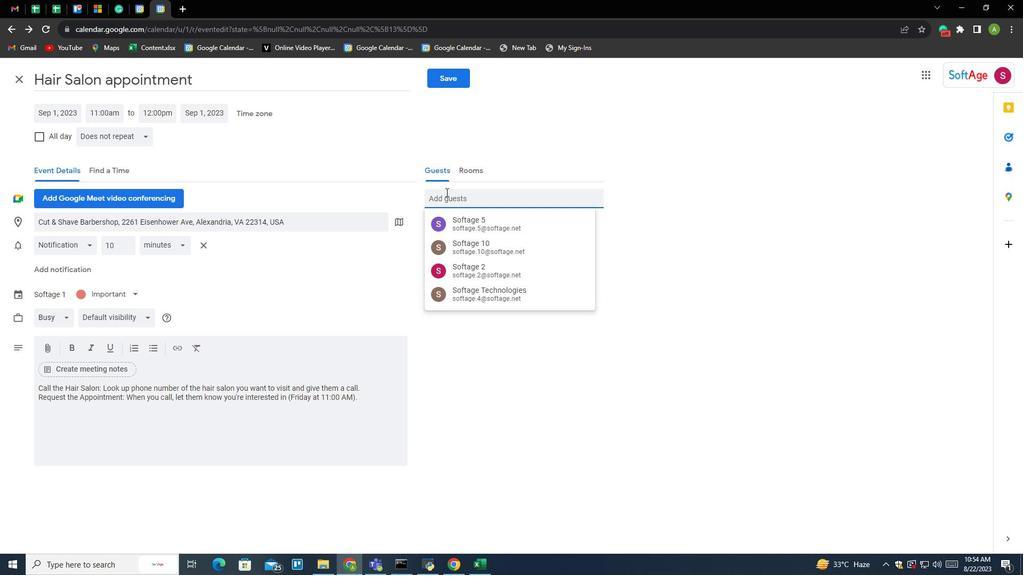 
Action: Key pressed <Key.shift>So<Key.backspace>umit.thakum<Key.backspace>r48579687<Key.shift>@gmail.com<Key.enter><Key.shift>Mohit.mehra4857<Key.shift>@gmail.com<Key.enter><Key.shift>Rohti<Key.backspace><Key.backspace>it,<Key.backspace>.sharma485967<Key.shift>@gmail.com<Key.enter>
Screenshot: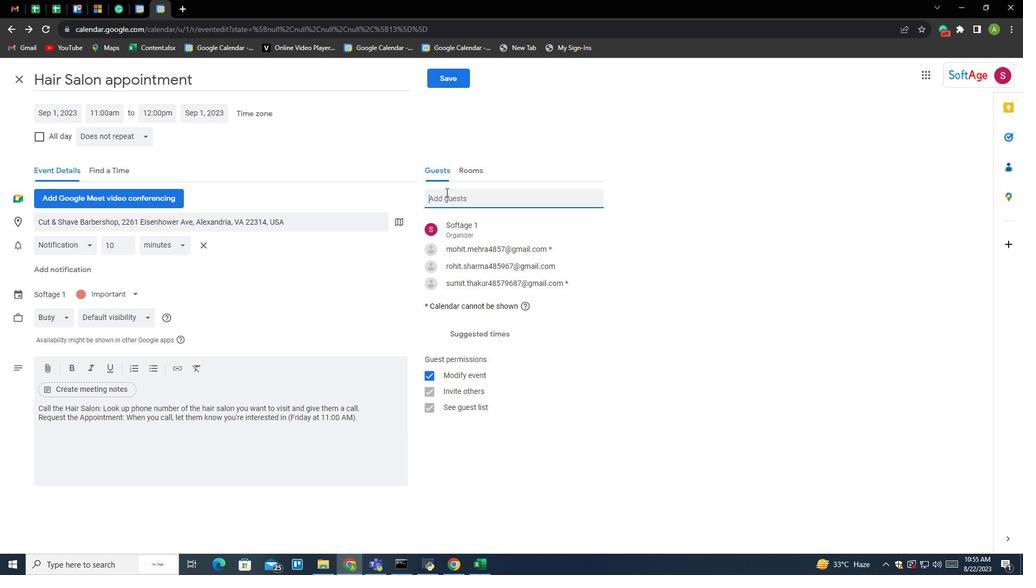 
Action: Mouse moved to (669, 225)
Screenshot: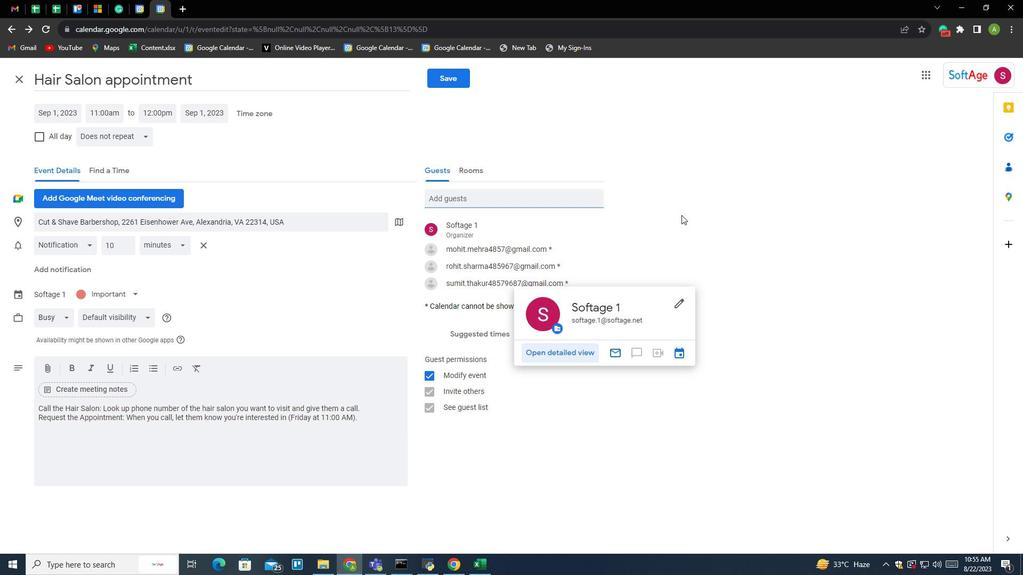 
Action: Mouse pressed left at (669, 225)
Screenshot: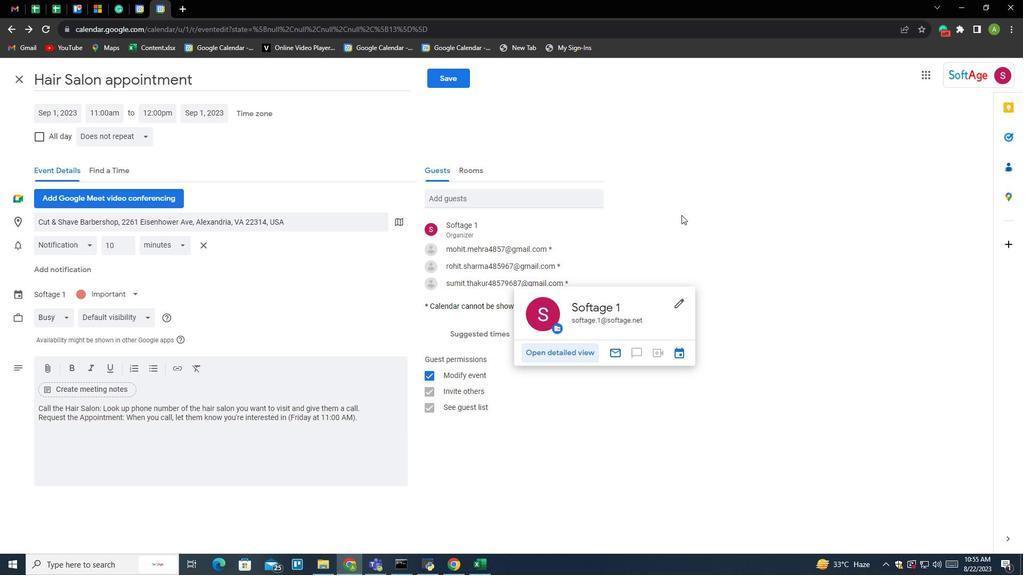 
Action: Mouse moved to (203, 317)
Screenshot: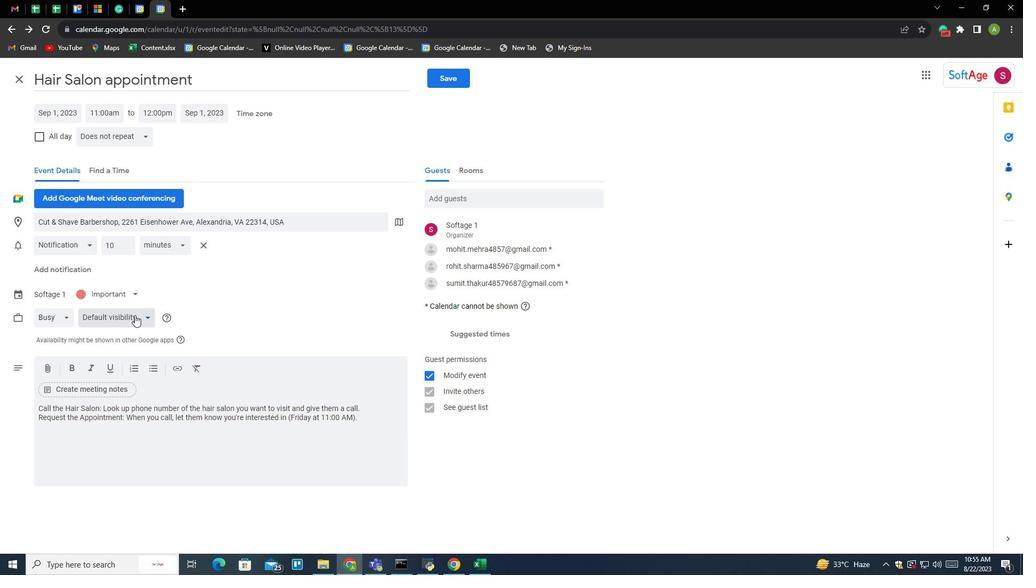 
Action: Mouse pressed left at (203, 317)
Screenshot: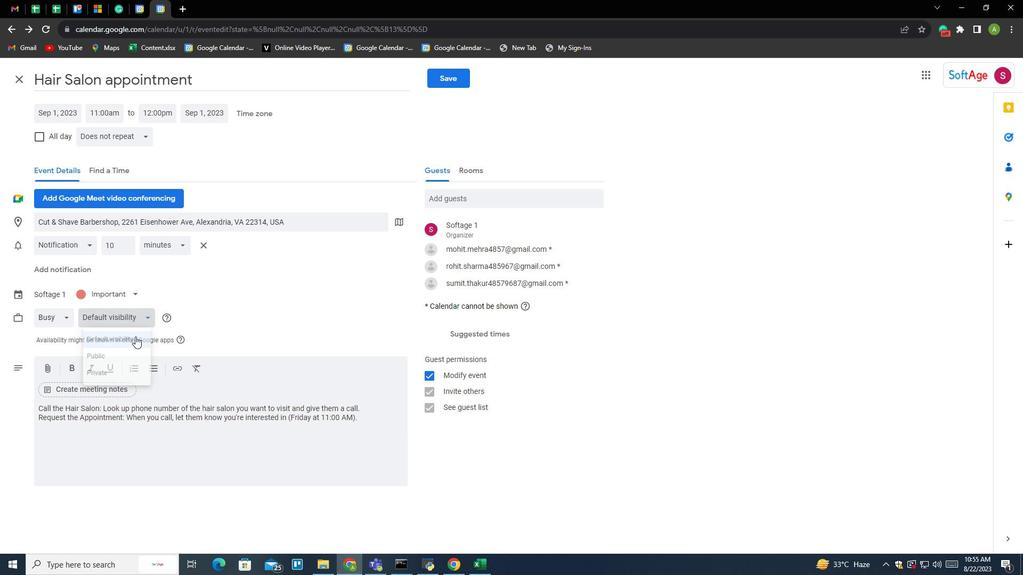 
Action: Mouse moved to (196, 367)
Screenshot: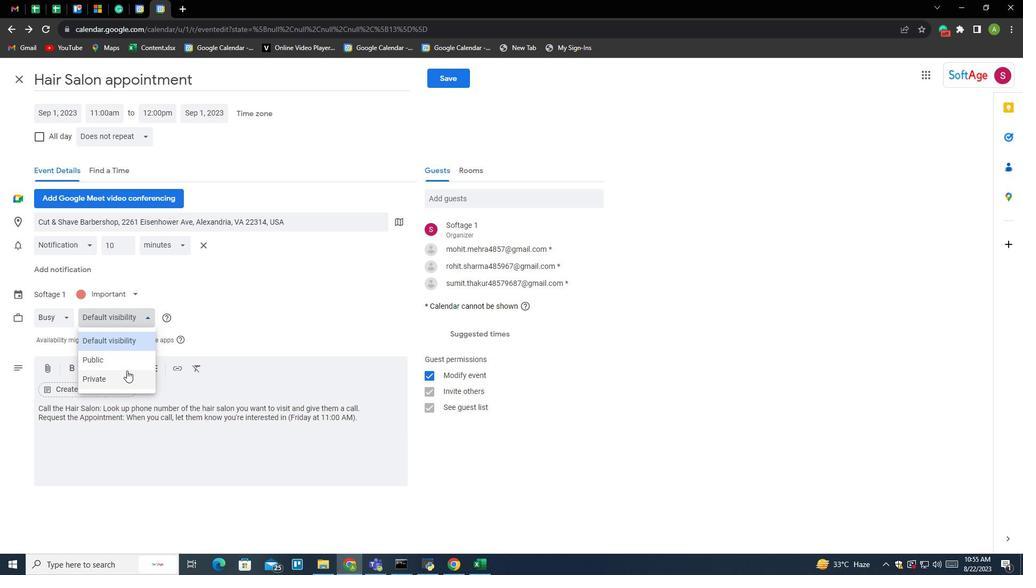 
Action: Mouse pressed left at (196, 367)
Screenshot: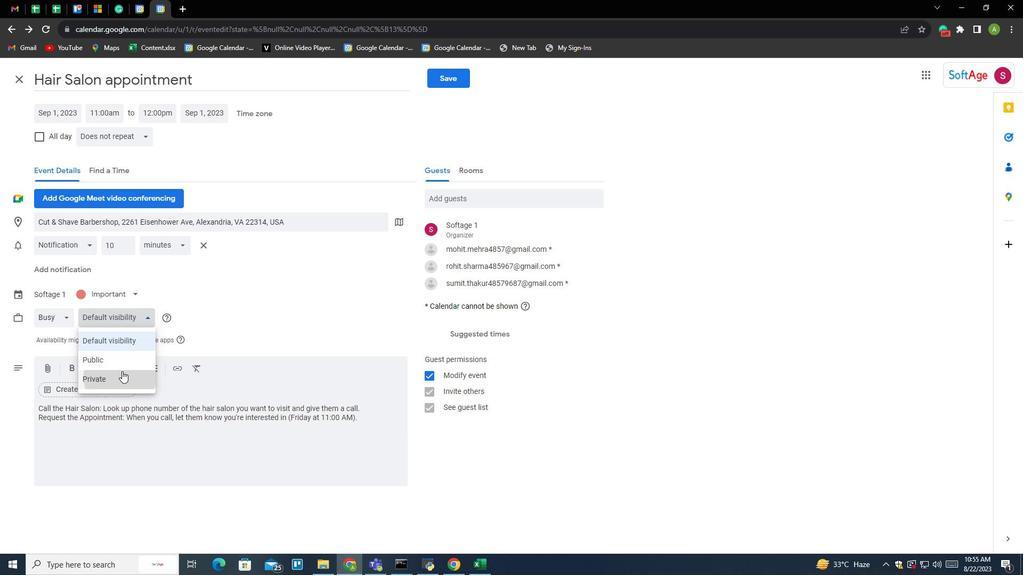 
Action: Mouse moved to (141, 319)
Screenshot: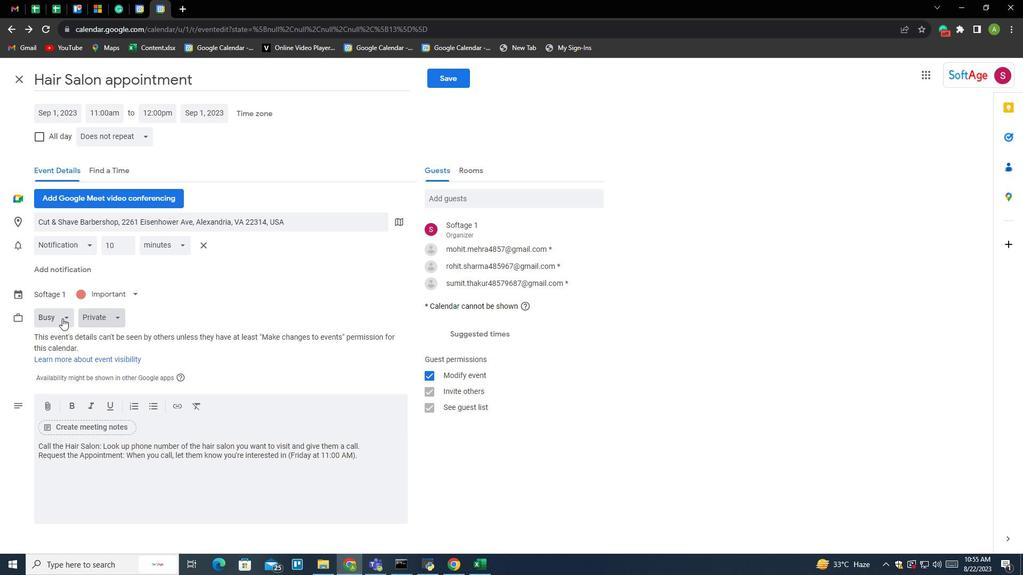 
Action: Mouse pressed left at (141, 319)
Screenshot: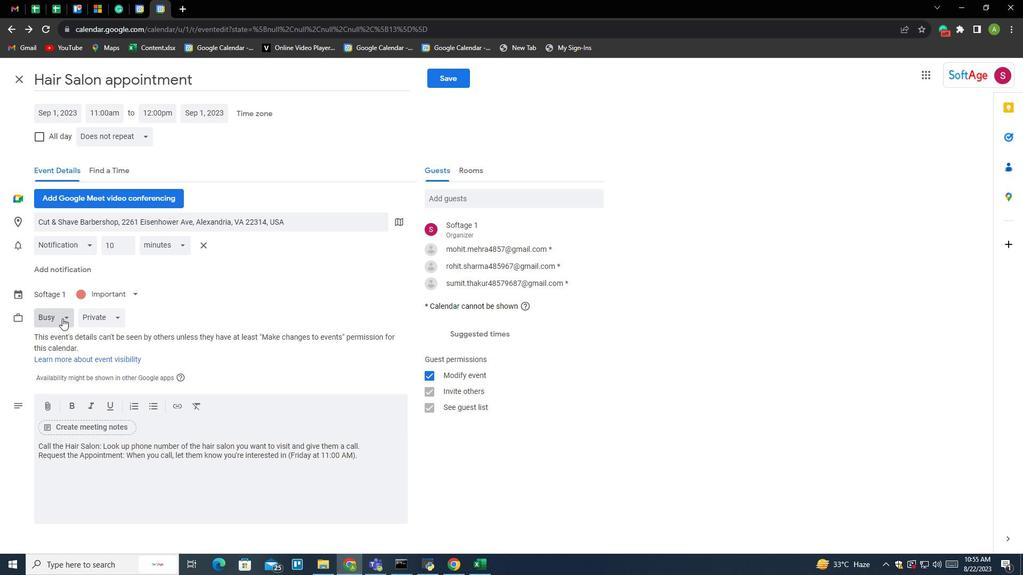 
Action: Mouse moved to (254, 290)
Screenshot: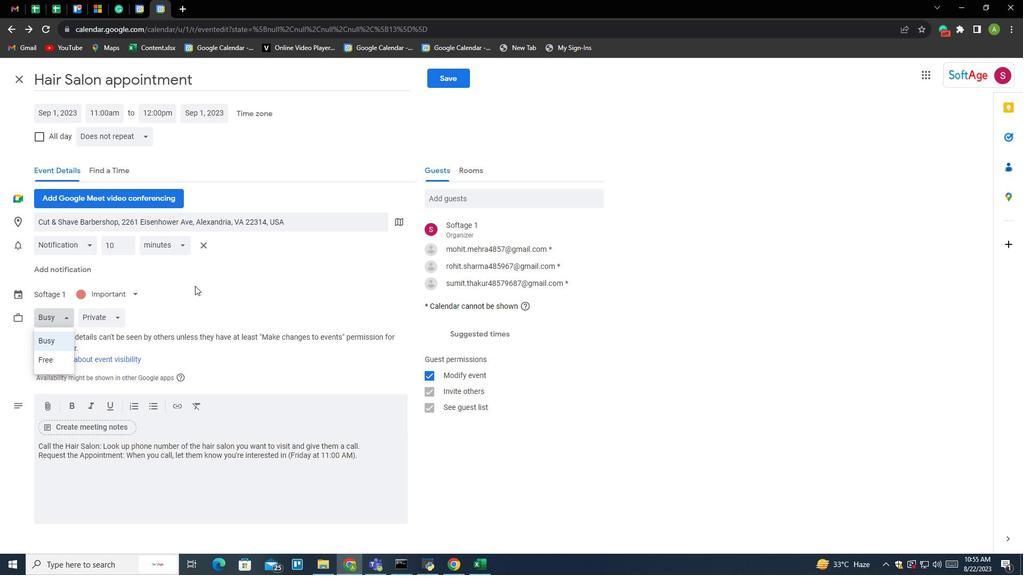 
Action: Mouse pressed left at (254, 290)
Screenshot: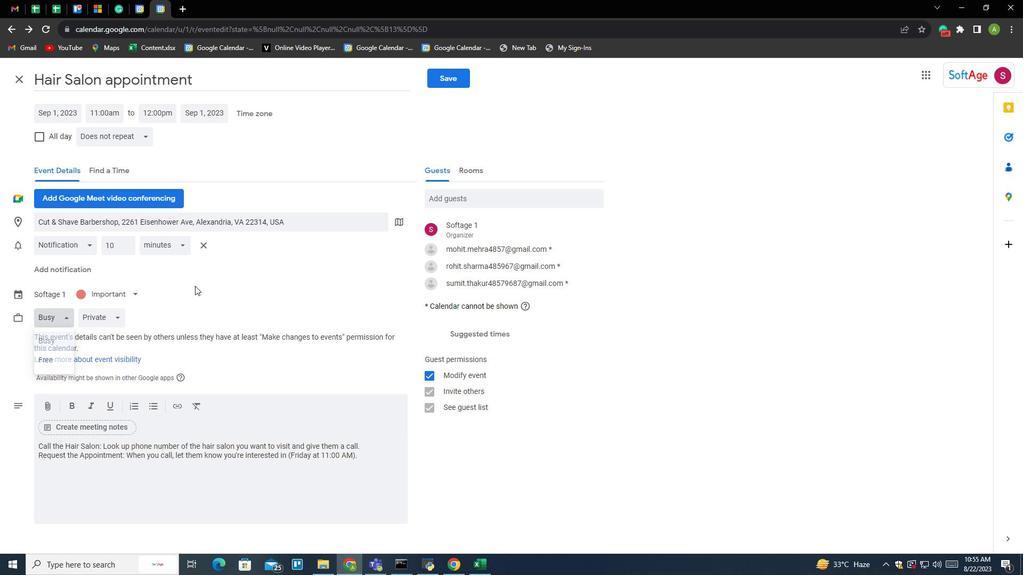 
Action: Mouse moved to (224, 255)
Screenshot: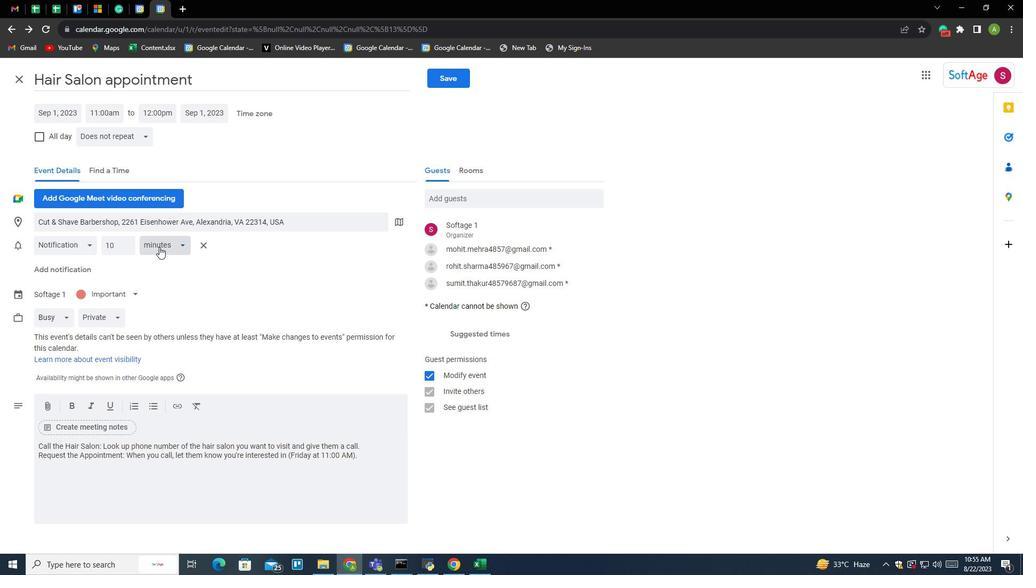 
Action: Mouse pressed left at (224, 255)
Screenshot: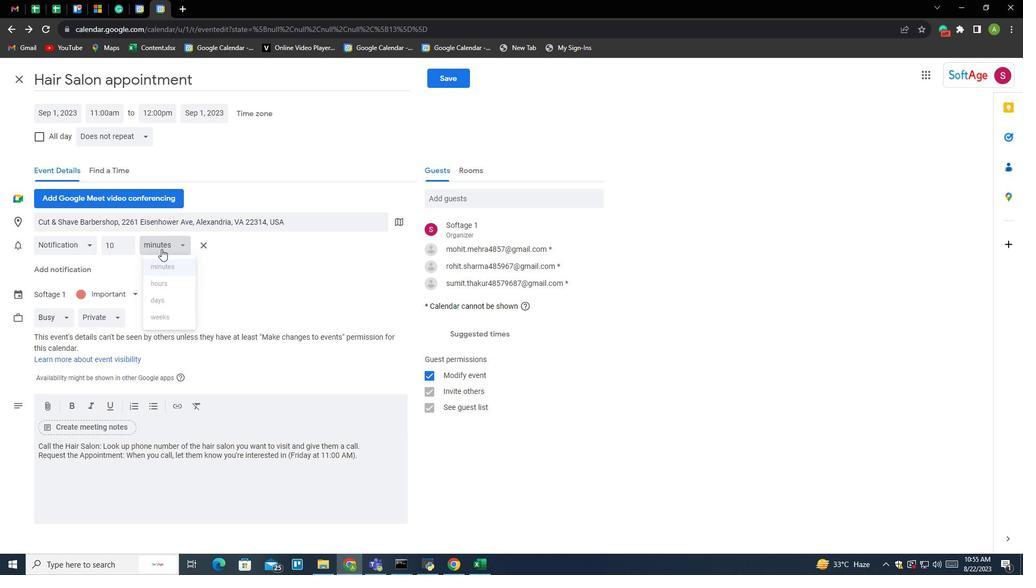 
Action: Mouse moved to (231, 289)
Screenshot: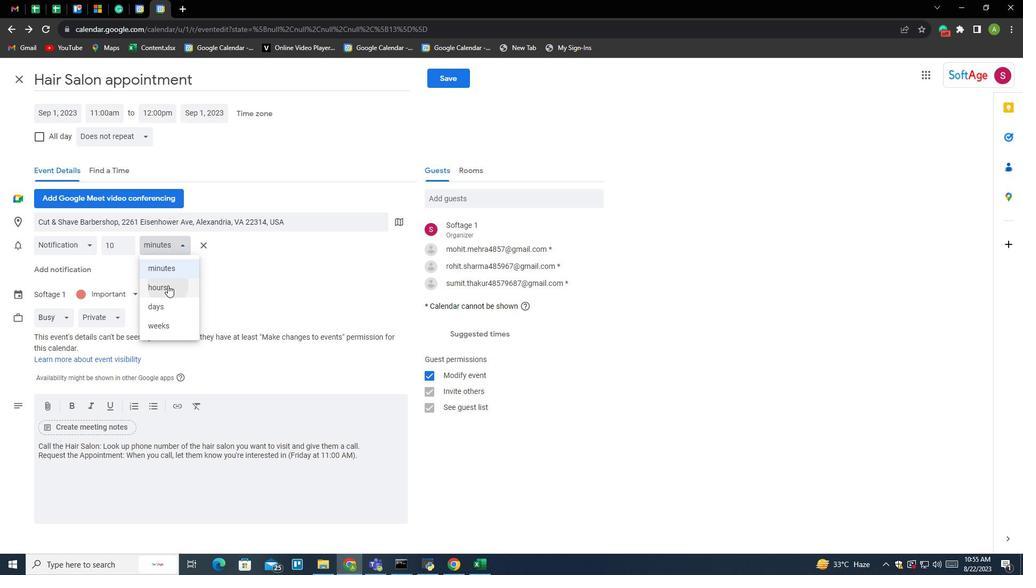 
Action: Mouse pressed left at (231, 289)
Screenshot: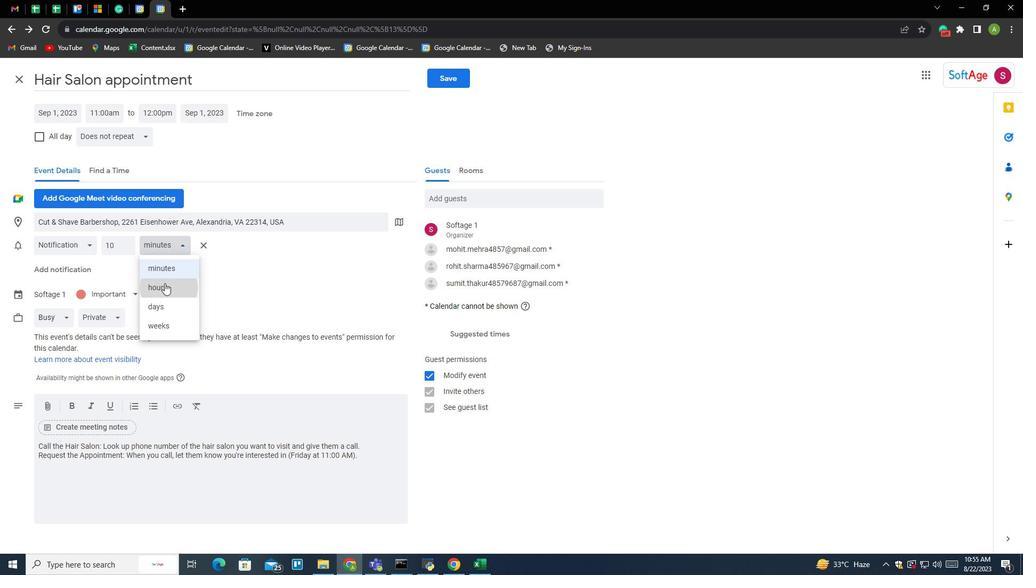 
Action: Mouse moved to (190, 253)
Screenshot: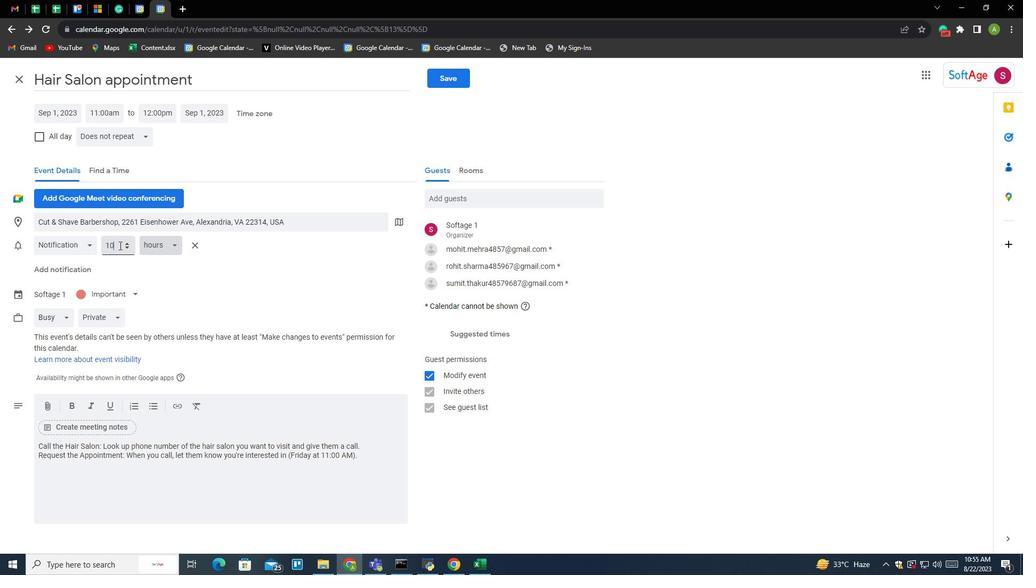 
Action: Mouse pressed left at (190, 253)
Screenshot: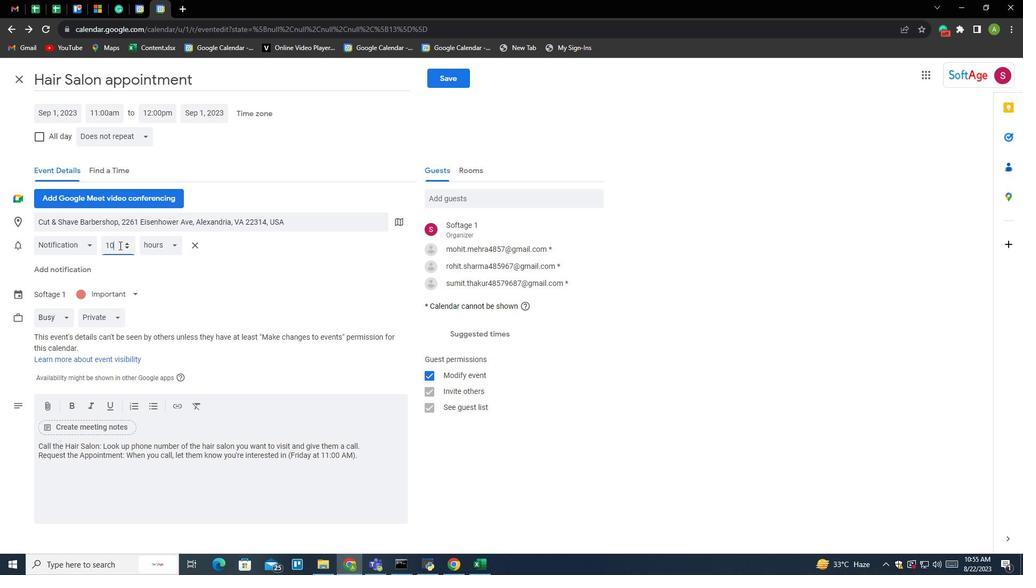 
Action: Key pressed <Key.backspace>
Screenshot: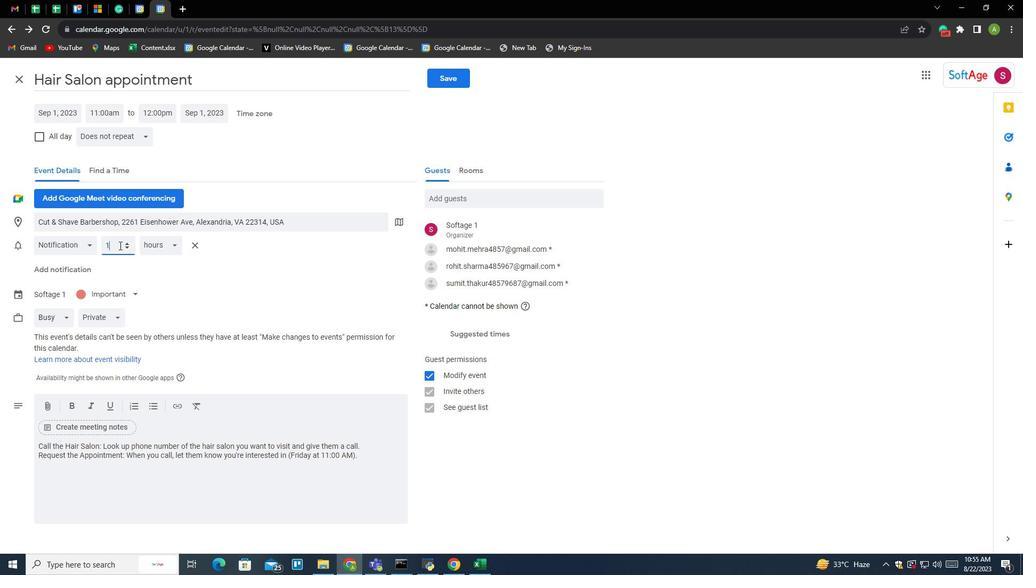 
Action: Mouse moved to (327, 278)
Screenshot: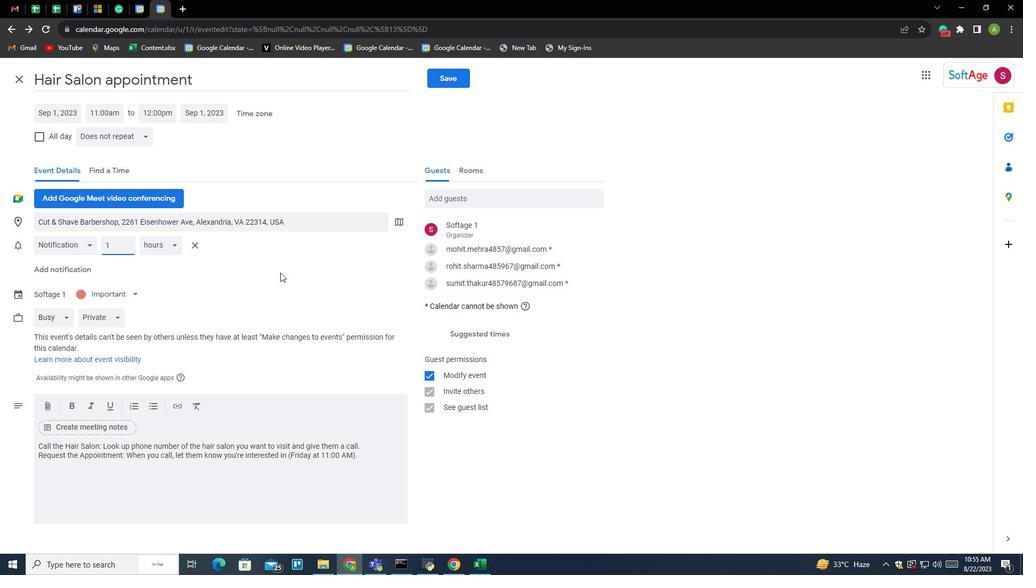 
Action: Mouse pressed left at (327, 278)
Screenshot: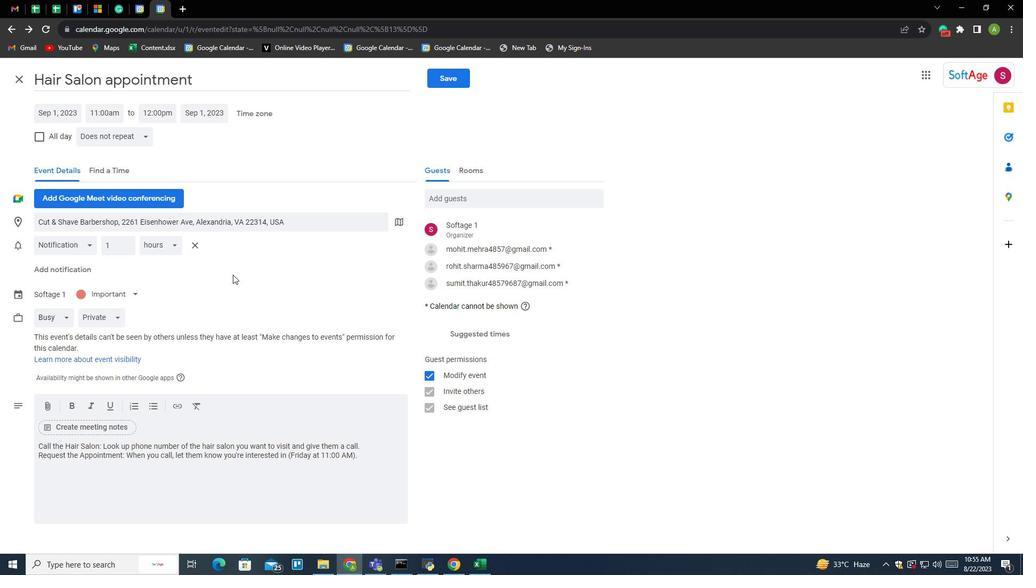 
Action: Mouse moved to (157, 252)
Screenshot: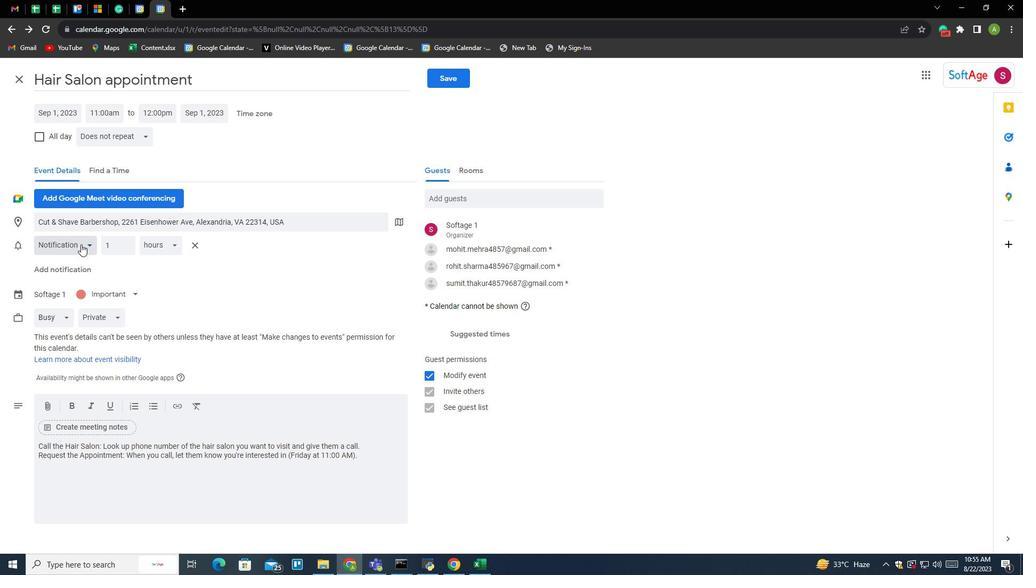 
Action: Mouse pressed left at (157, 252)
Screenshot: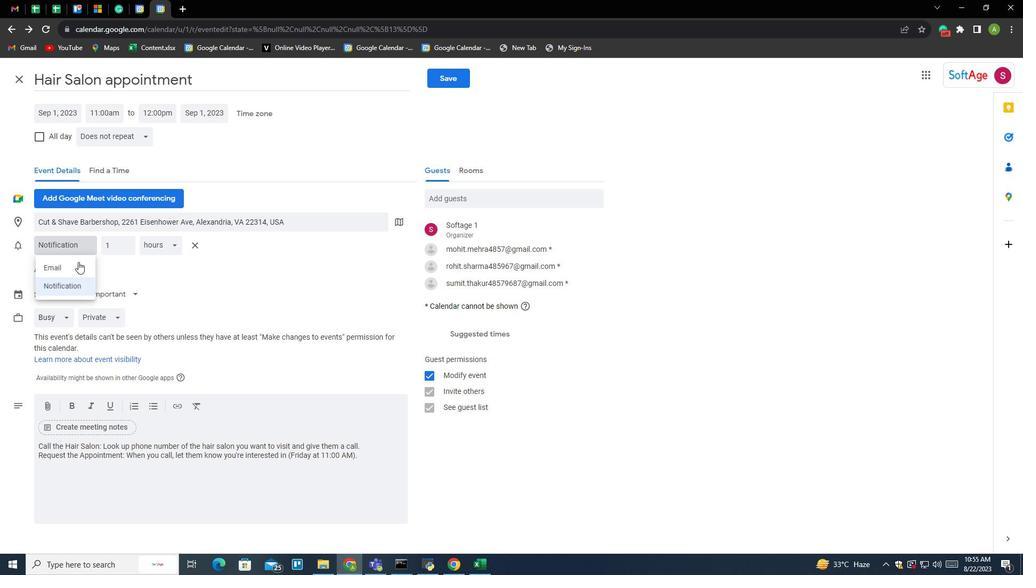 
Action: Mouse moved to (150, 276)
Screenshot: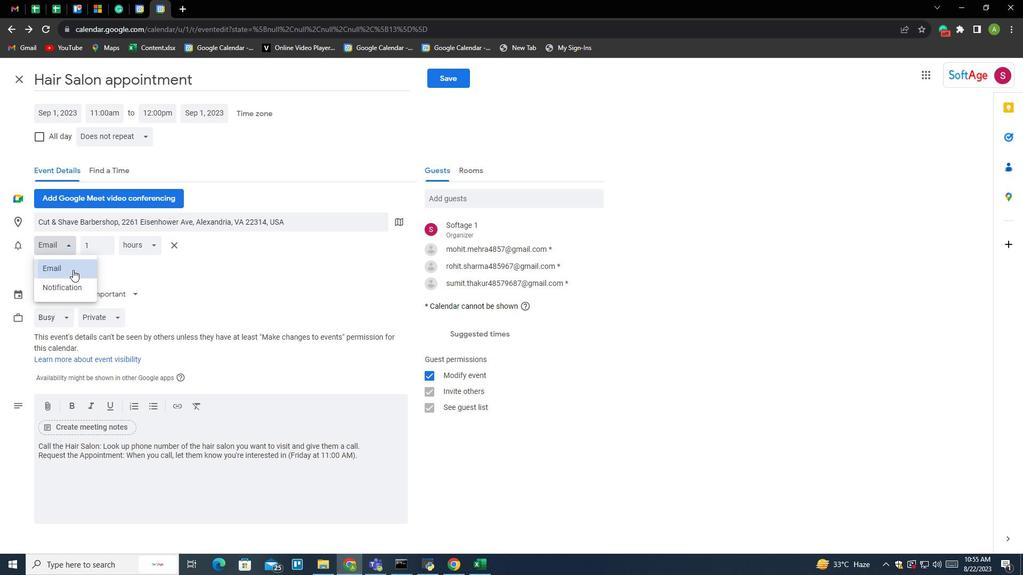 
Action: Mouse pressed left at (150, 276)
Screenshot: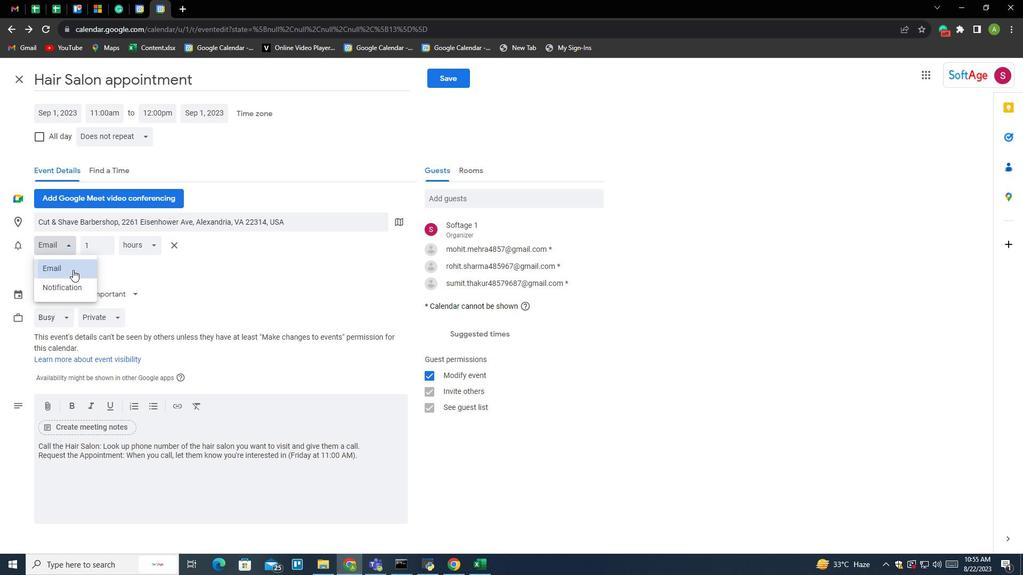 
Action: Mouse moved to (349, 290)
Screenshot: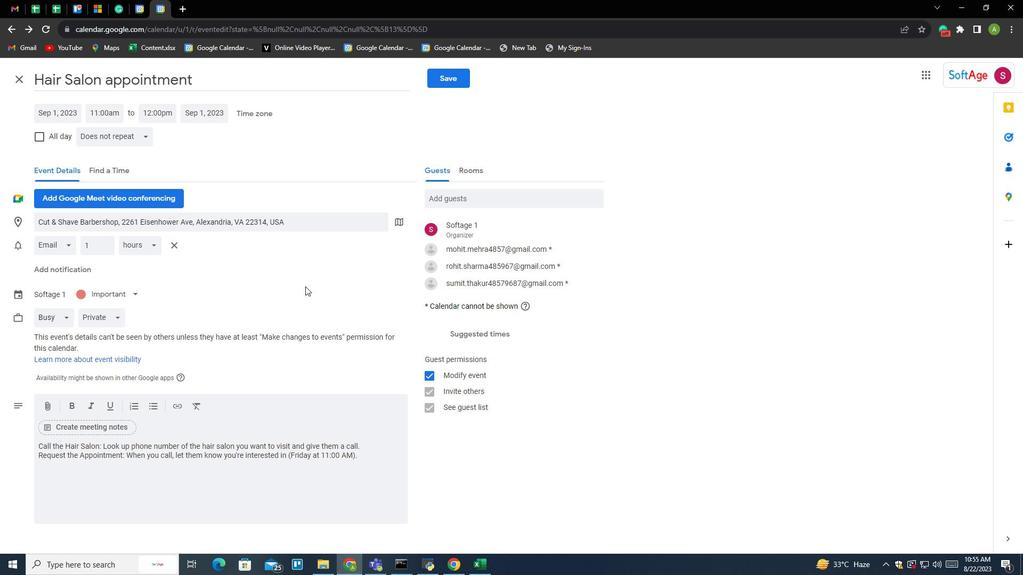 
Action: Mouse pressed left at (349, 290)
Screenshot: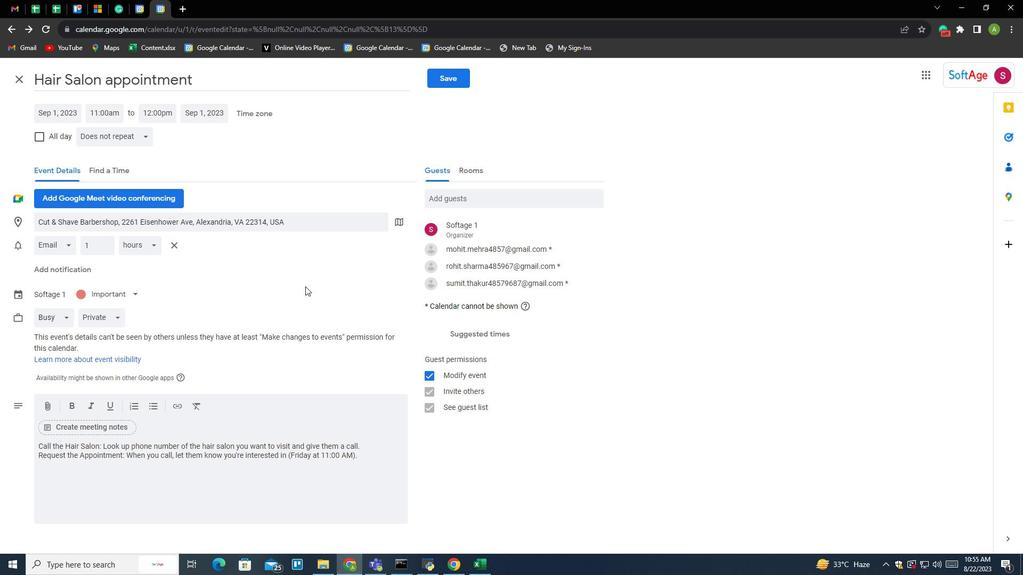 
Action: Mouse moved to (326, 306)
Screenshot: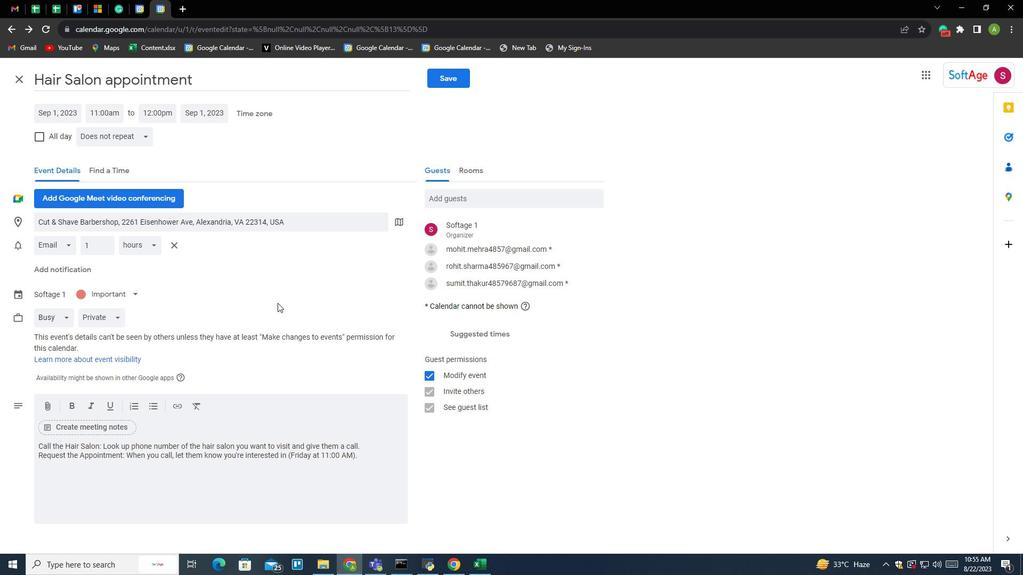 
Action: Mouse pressed left at (326, 306)
Screenshot: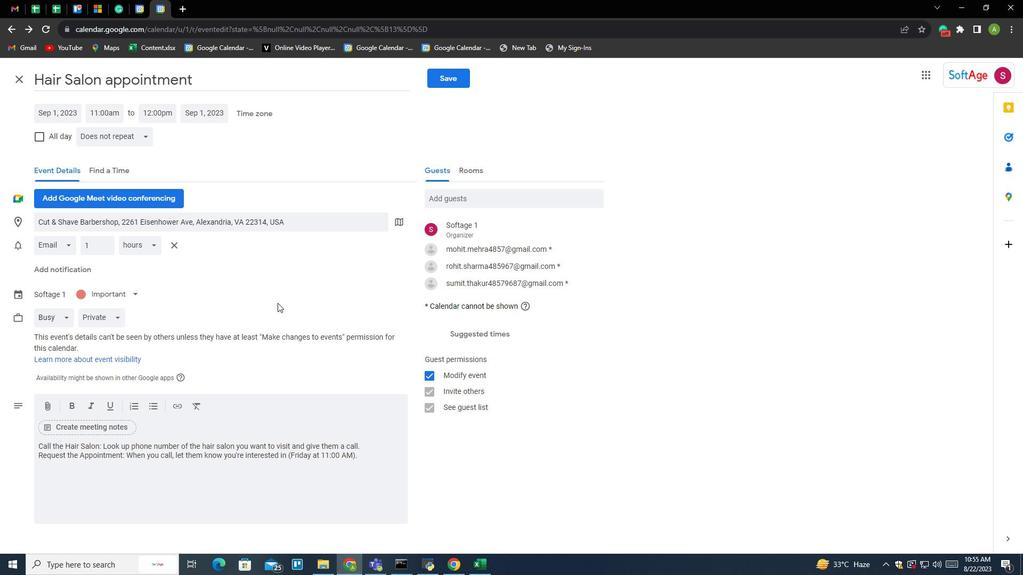 
Action: Mouse moved to (479, 102)
Screenshot: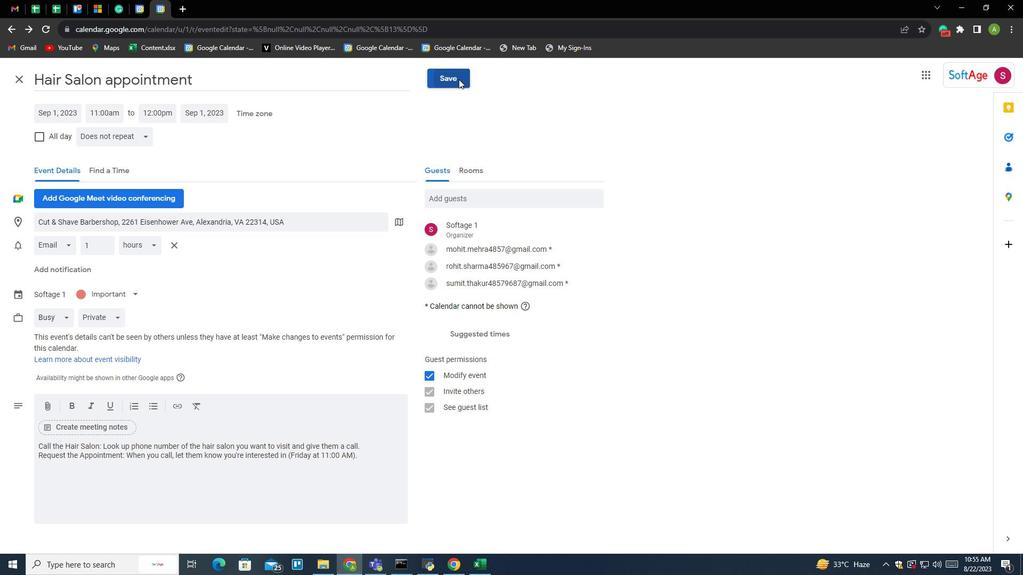 
Action: Mouse pressed left at (479, 102)
Screenshot: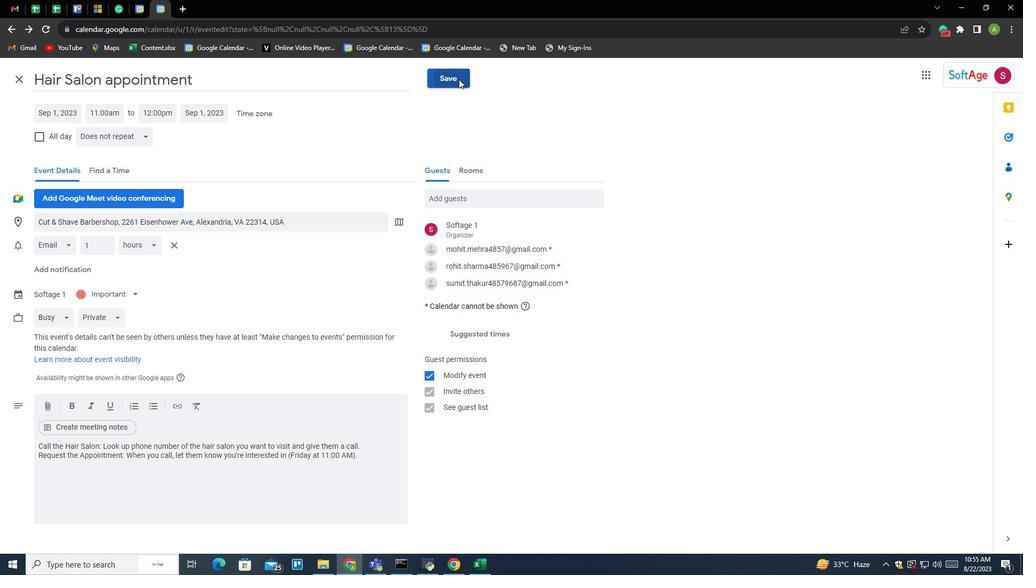 
Action: Mouse moved to (568, 324)
Screenshot: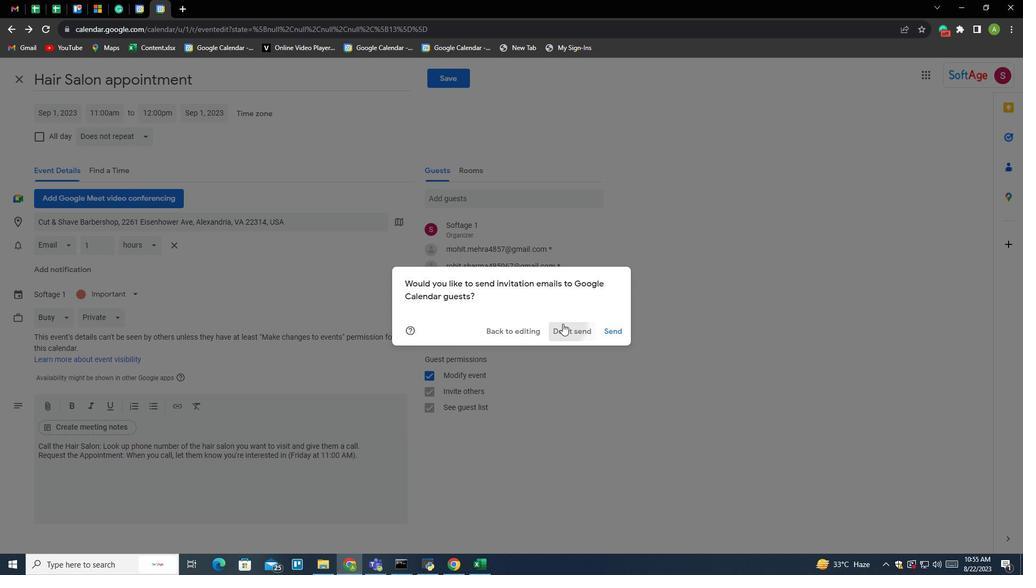 
Action: Mouse pressed left at (568, 324)
Screenshot: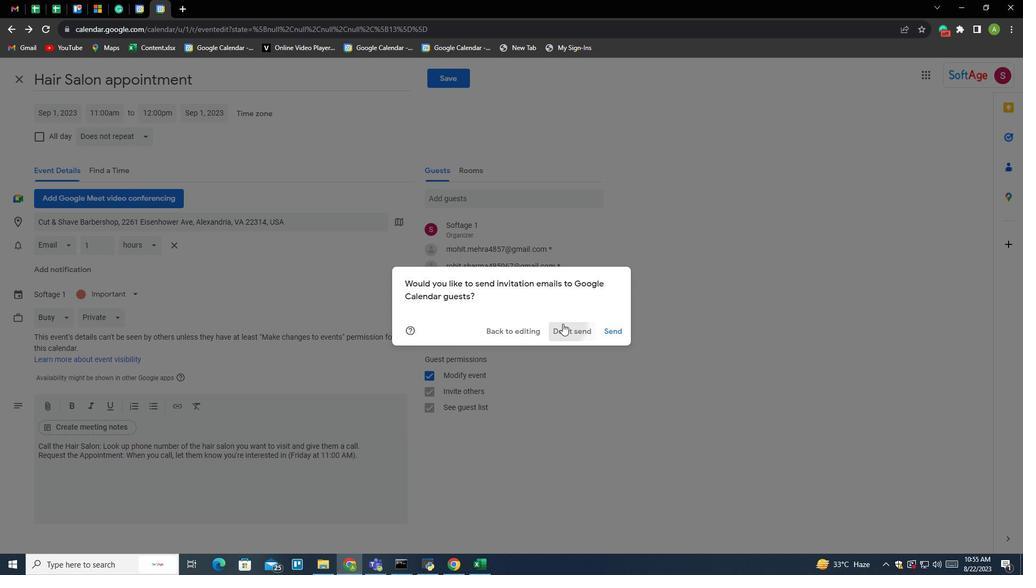 
Action: Mouse moved to (581, 336)
Screenshot: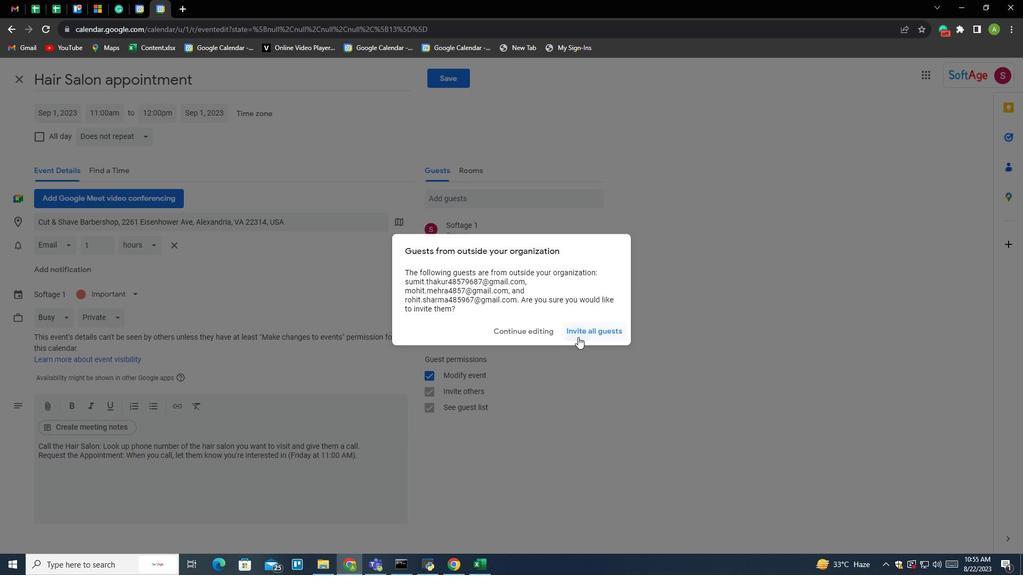 
Action: Mouse pressed left at (581, 336)
Screenshot: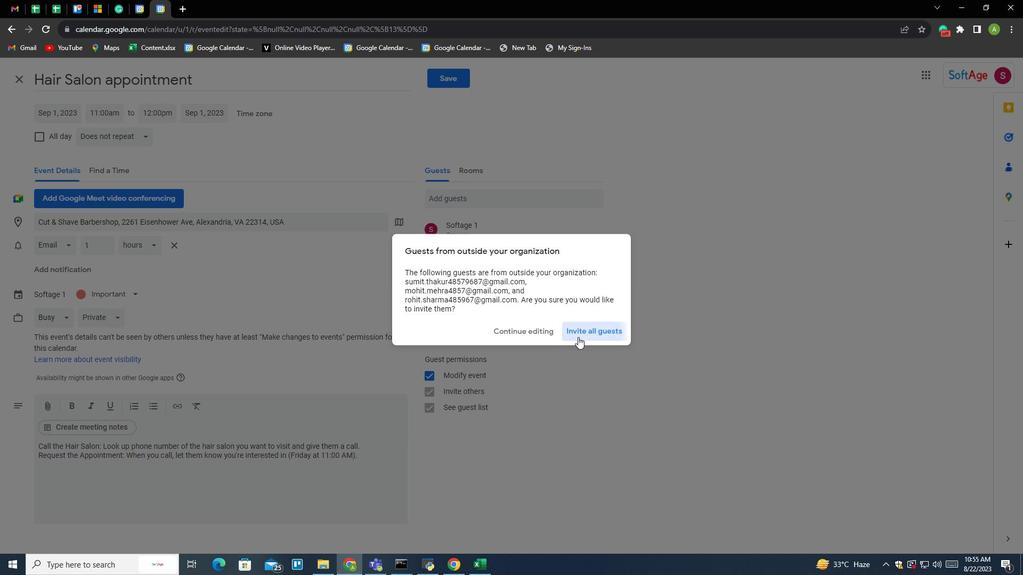
Action: Mouse moved to (568, 404)
Screenshot: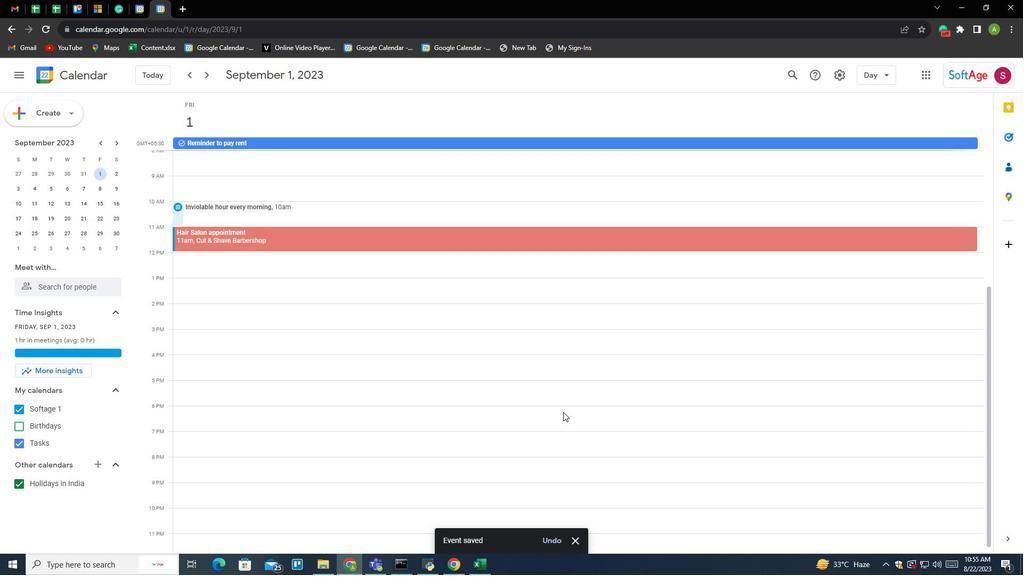 
